 Task: Look for space in Warrensburg, United States from 24th August, 2023 to 10th September, 2023 for 8 adults in price range Rs.12000 to Rs.15000. Place can be entire place or shared room with 4 bedrooms having 8 beds and 4 bathrooms. Property type can be house, flat, guest house. Amenities needed are: wifi, TV, free parkinig on premises, gym, breakfast. Booking option can be shelf check-in. Required host language is English.
Action: Mouse moved to (423, 103)
Screenshot: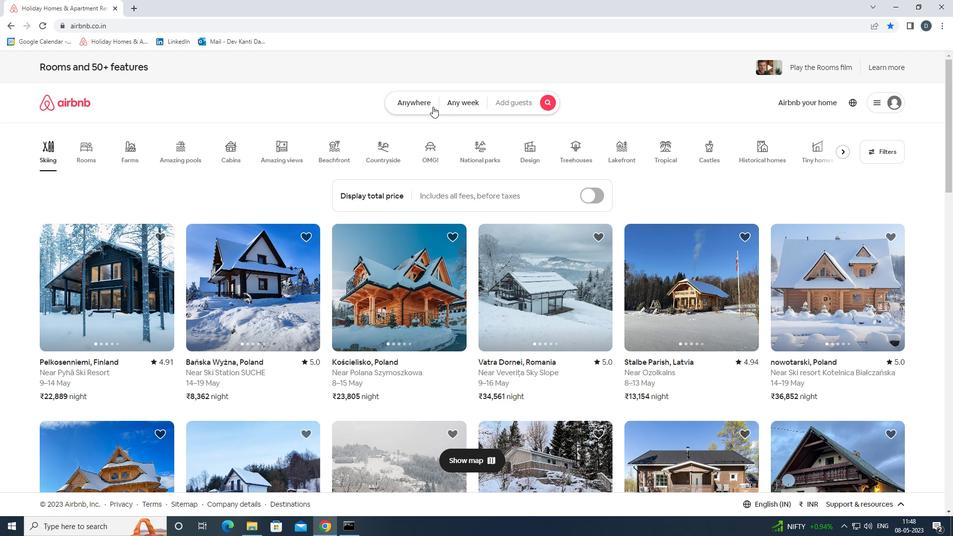 
Action: Mouse pressed left at (423, 103)
Screenshot: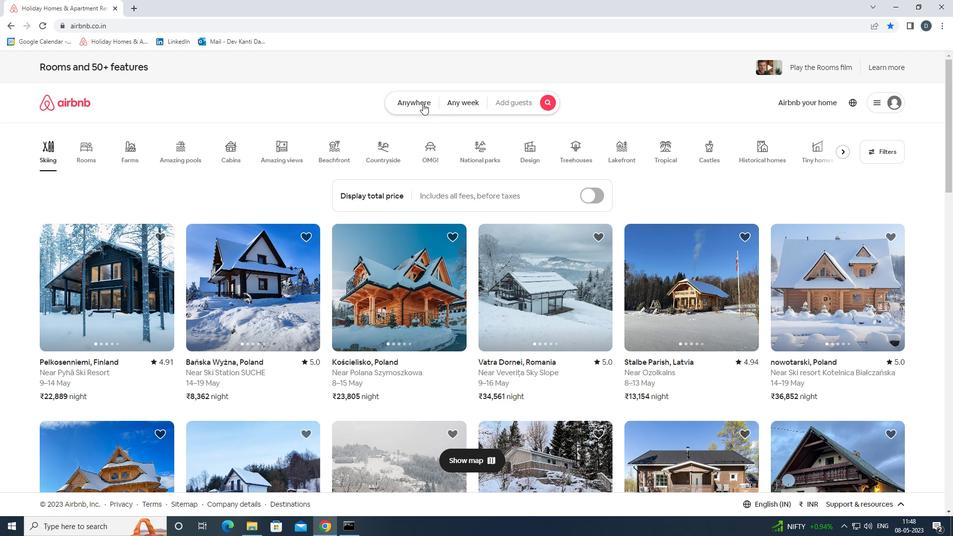
Action: Mouse moved to (348, 143)
Screenshot: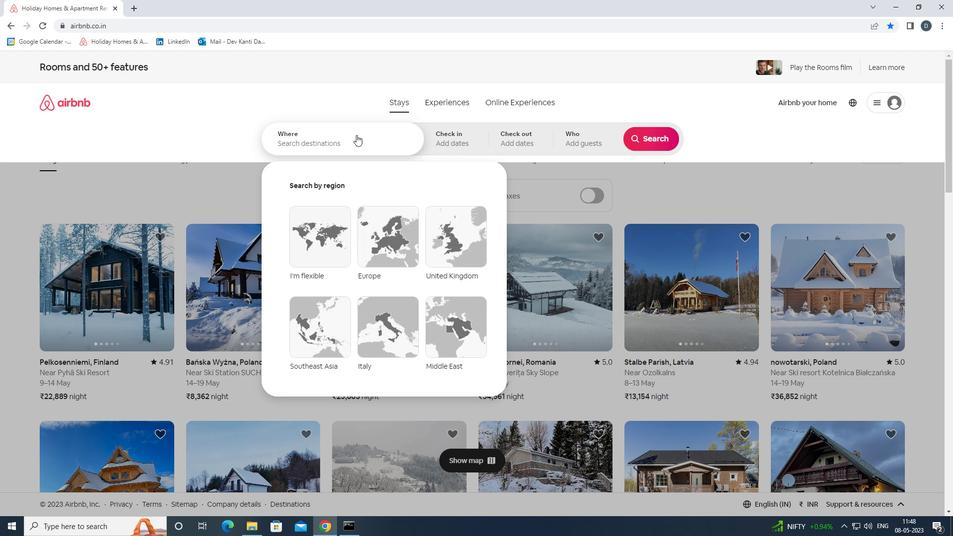 
Action: Mouse pressed left at (348, 143)
Screenshot: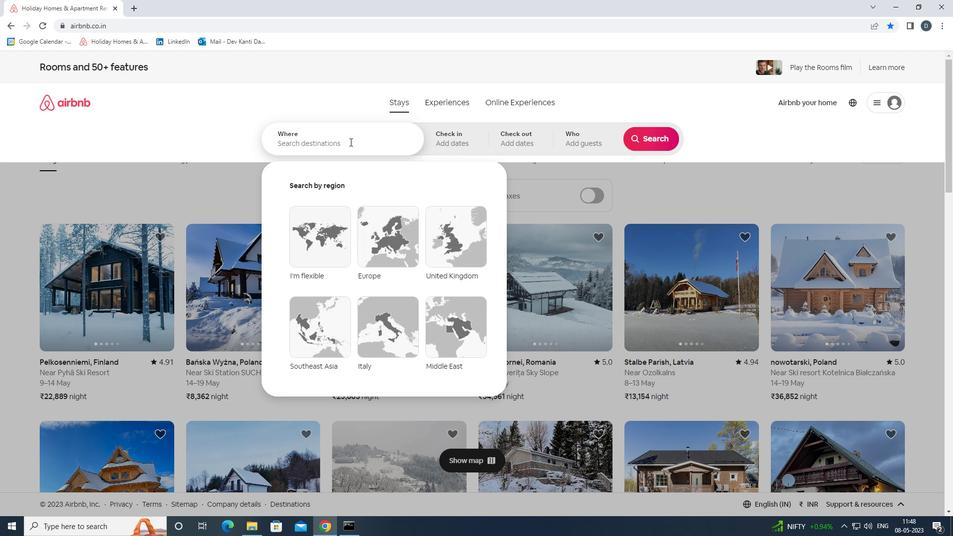 
Action: Mouse moved to (349, 143)
Screenshot: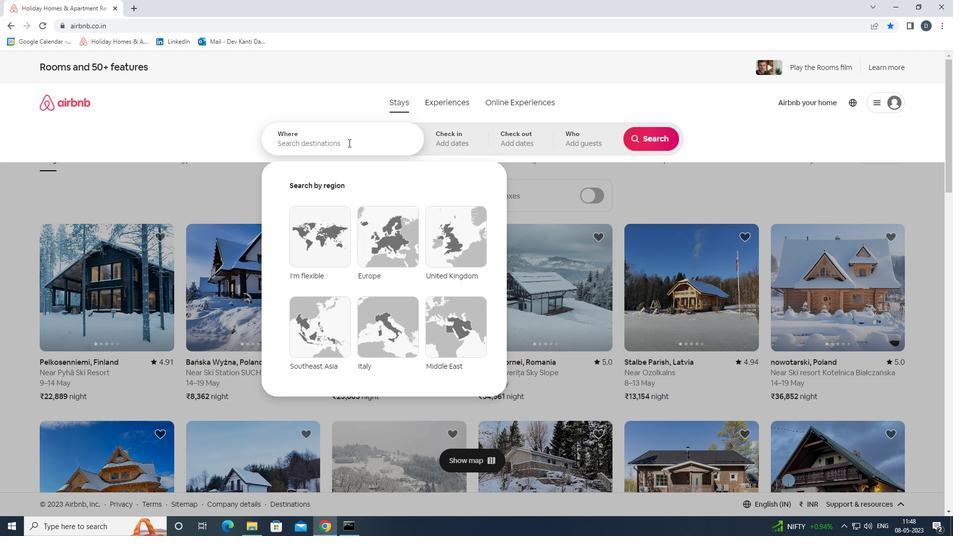 
Action: Key pressed <Key.shift>
Screenshot: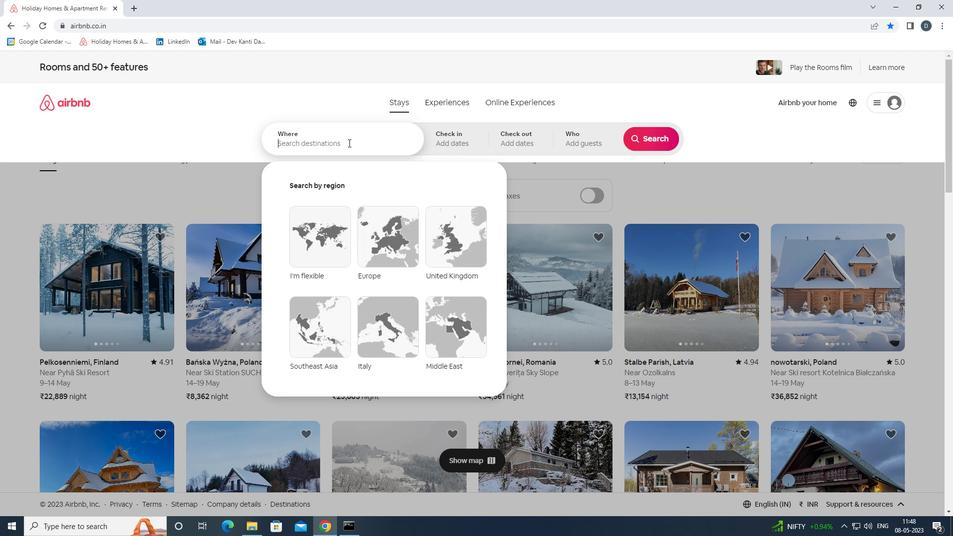 
Action: Mouse moved to (344, 144)
Screenshot: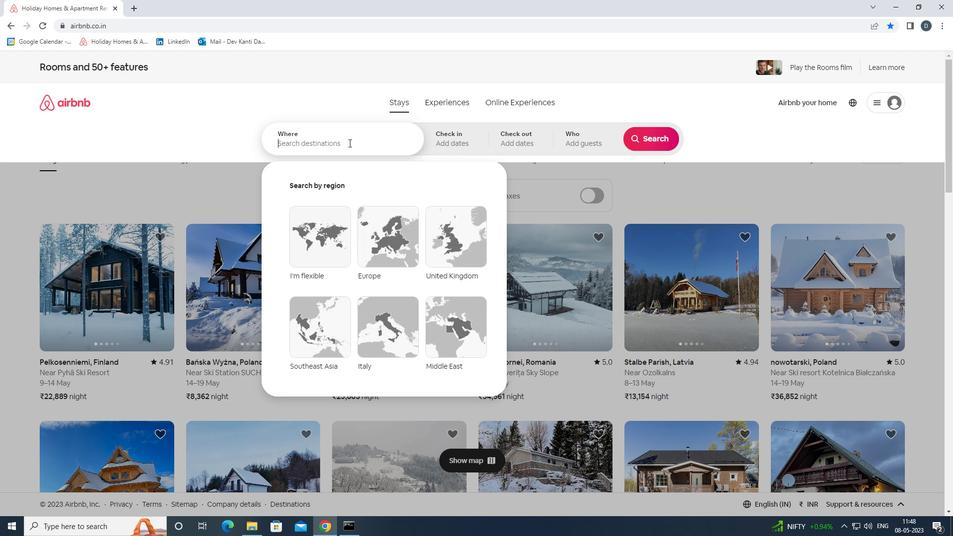 
Action: Key pressed <Key.shift><Key.shift><Key.shift><Key.shift><Key.shift><Key.shift><Key.shift><Key.shift>WARRENSBURG,<Key.shift><Key.shift><Key.shift><Key.shift>UNITED<Key.space><Key.shift>STATES<Key.enter>
Screenshot: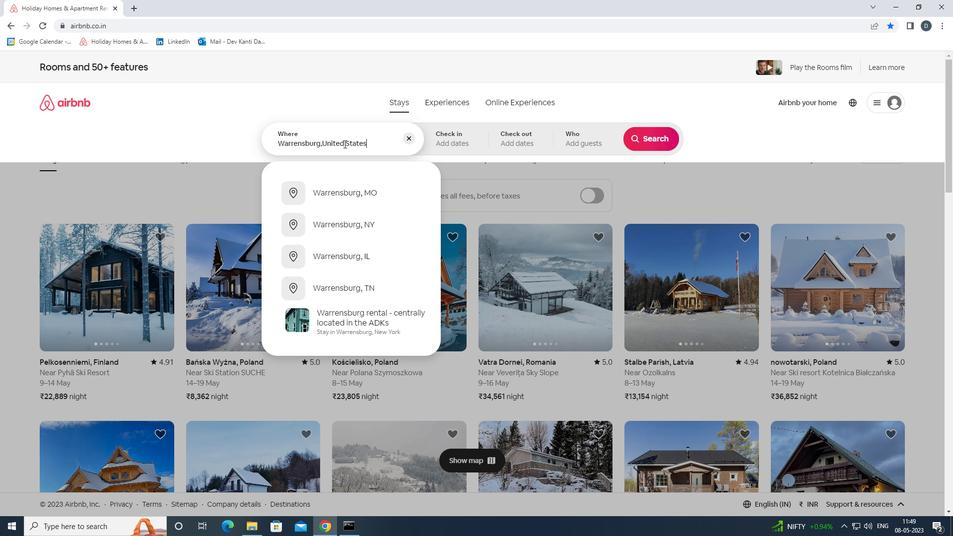 
Action: Mouse moved to (649, 218)
Screenshot: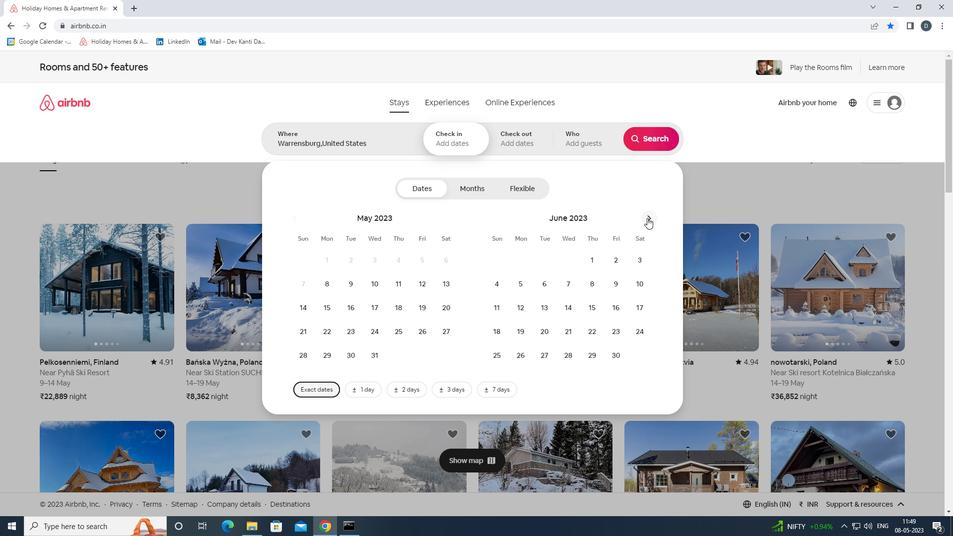 
Action: Mouse pressed left at (649, 218)
Screenshot: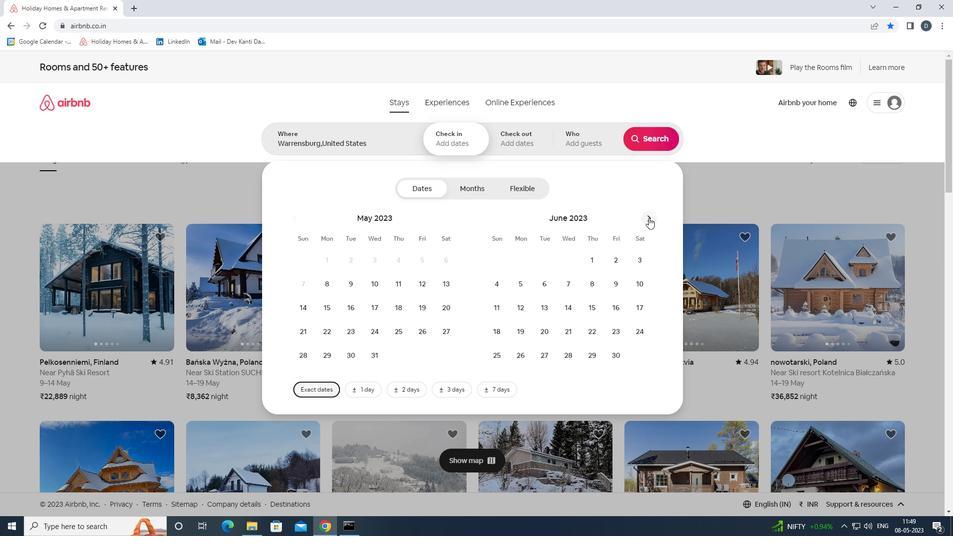 
Action: Mouse moved to (649, 218)
Screenshot: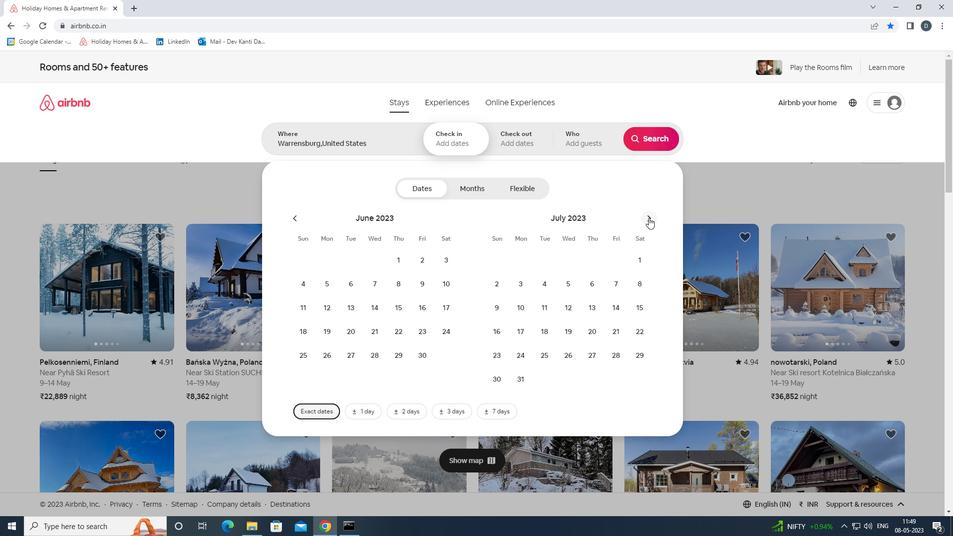 
Action: Mouse pressed left at (649, 218)
Screenshot: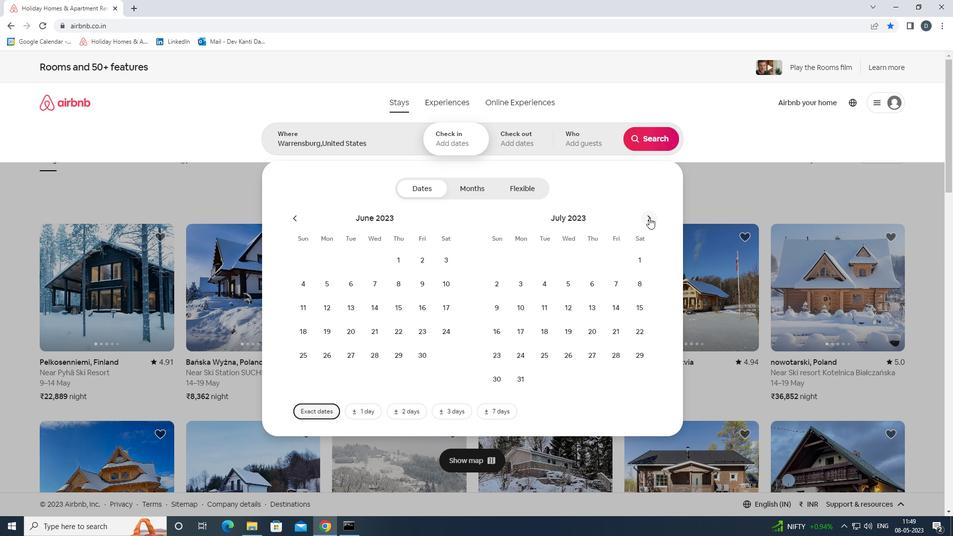 
Action: Mouse pressed left at (649, 218)
Screenshot: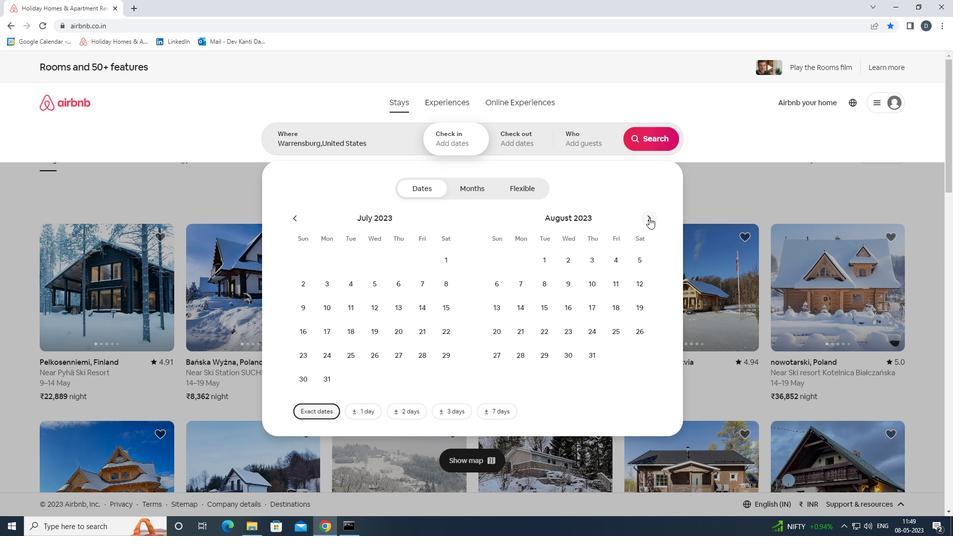 
Action: Mouse moved to (400, 325)
Screenshot: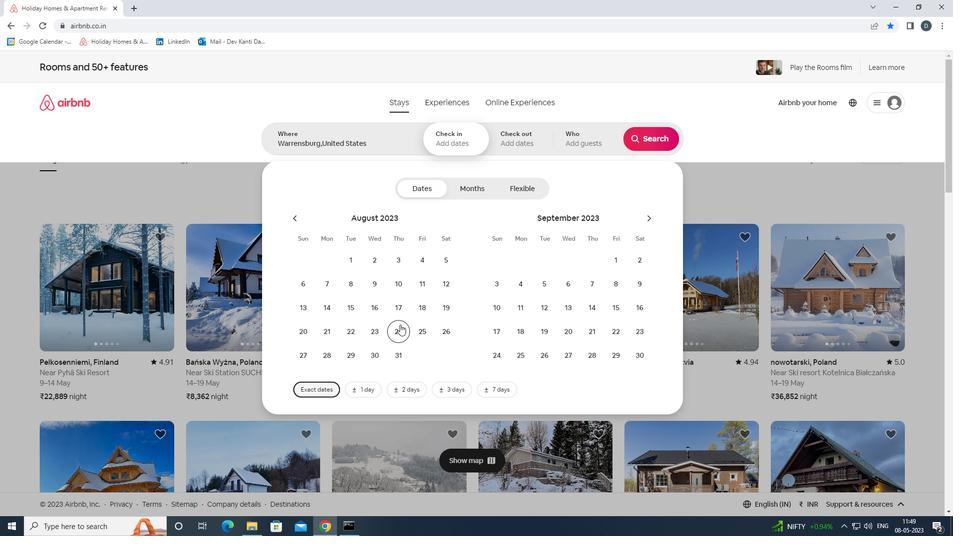
Action: Mouse pressed left at (400, 325)
Screenshot: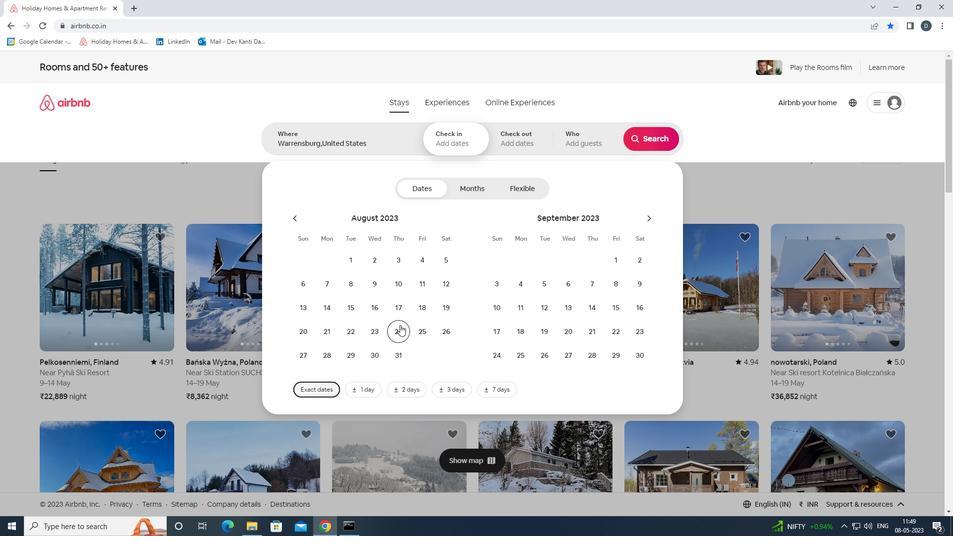 
Action: Mouse moved to (490, 306)
Screenshot: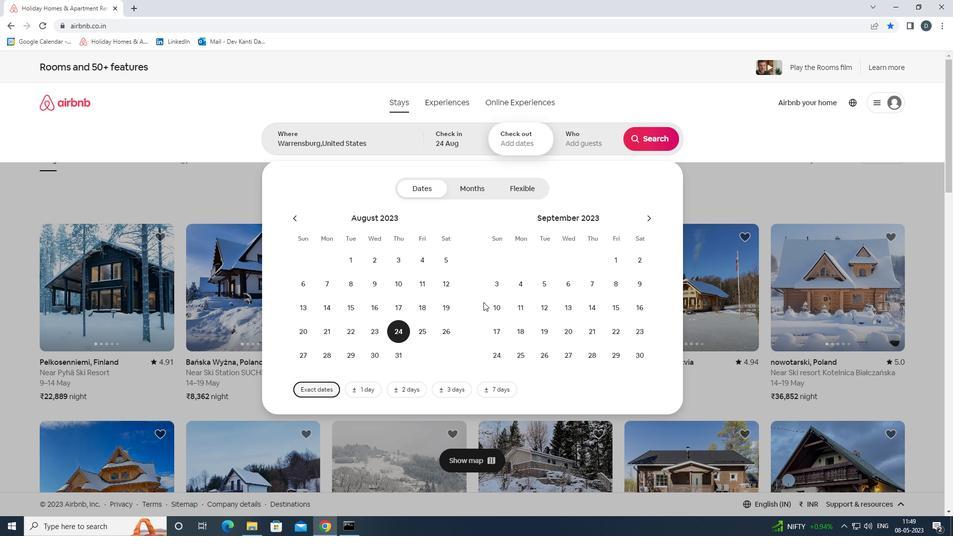 
Action: Mouse pressed left at (490, 306)
Screenshot: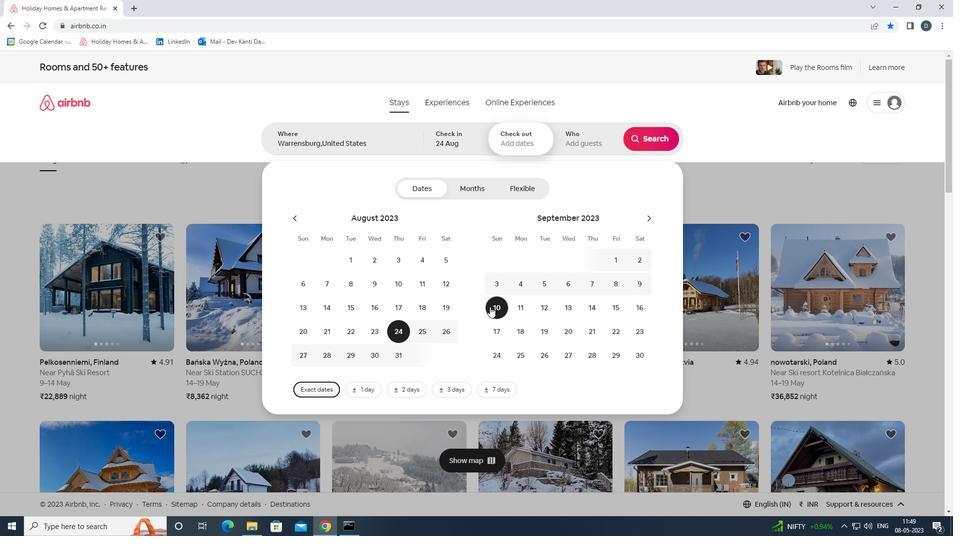 
Action: Mouse moved to (569, 145)
Screenshot: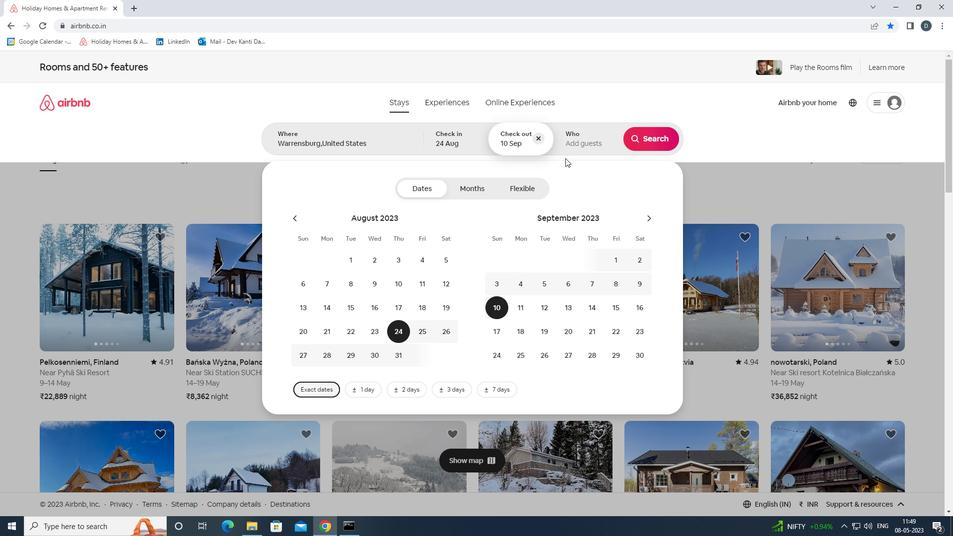 
Action: Mouse pressed left at (569, 145)
Screenshot: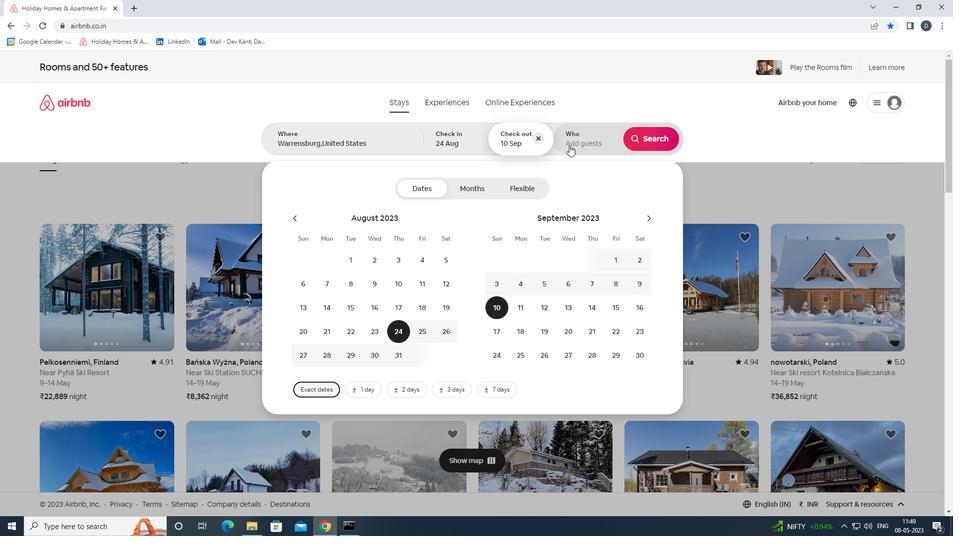 
Action: Mouse moved to (656, 191)
Screenshot: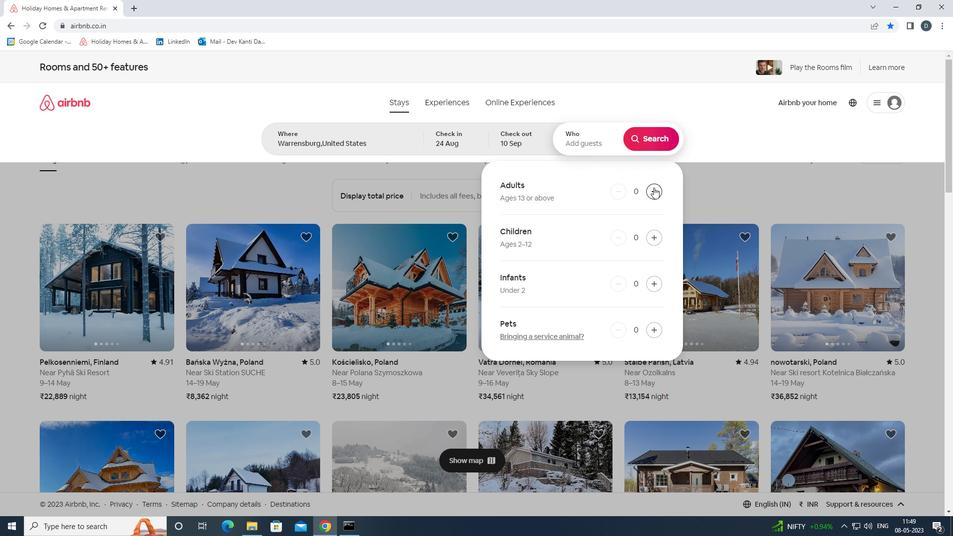 
Action: Mouse pressed left at (656, 191)
Screenshot: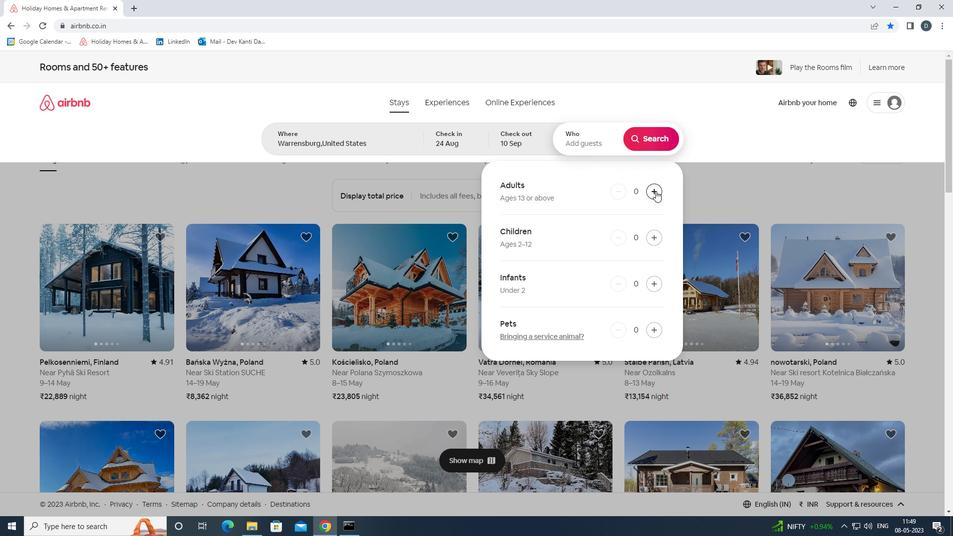 
Action: Mouse pressed left at (656, 191)
Screenshot: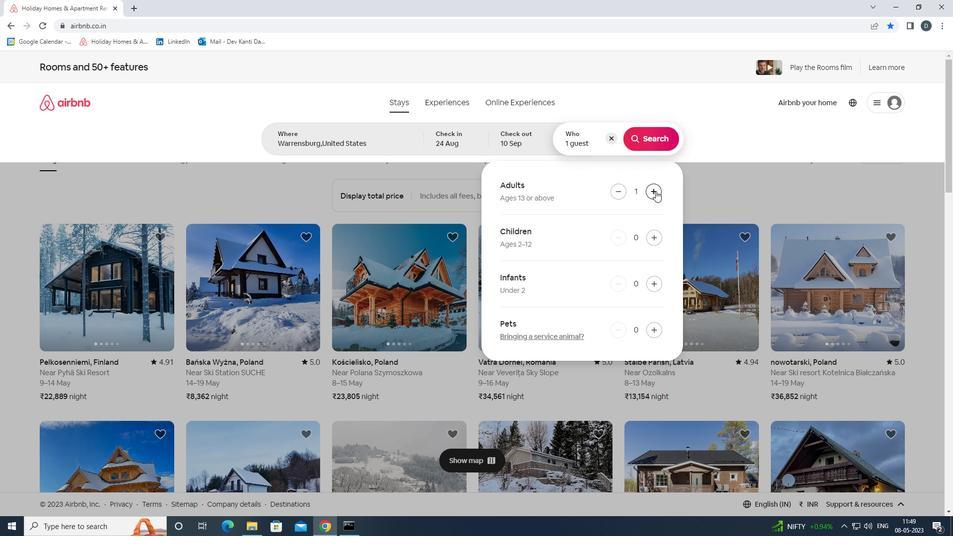 
Action: Mouse pressed left at (656, 191)
Screenshot: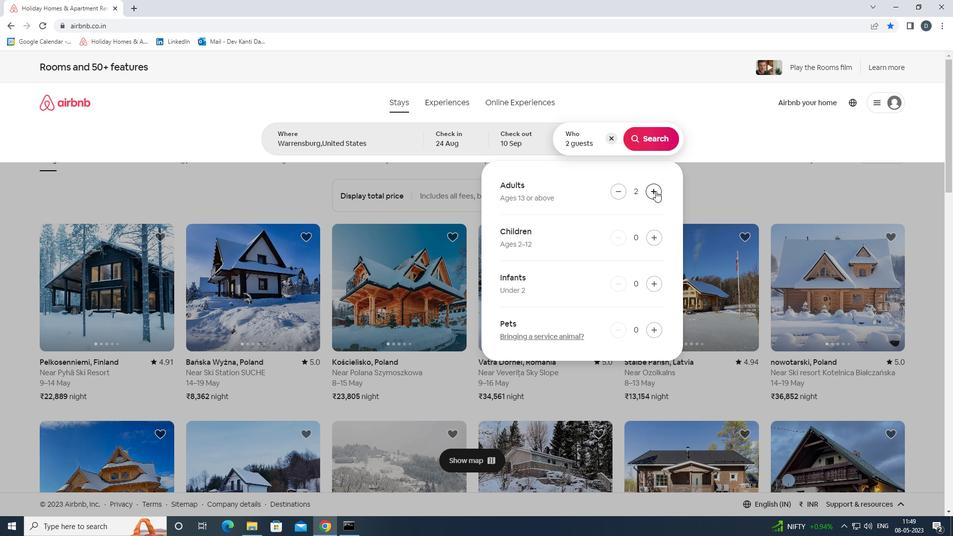 
Action: Mouse pressed left at (656, 191)
Screenshot: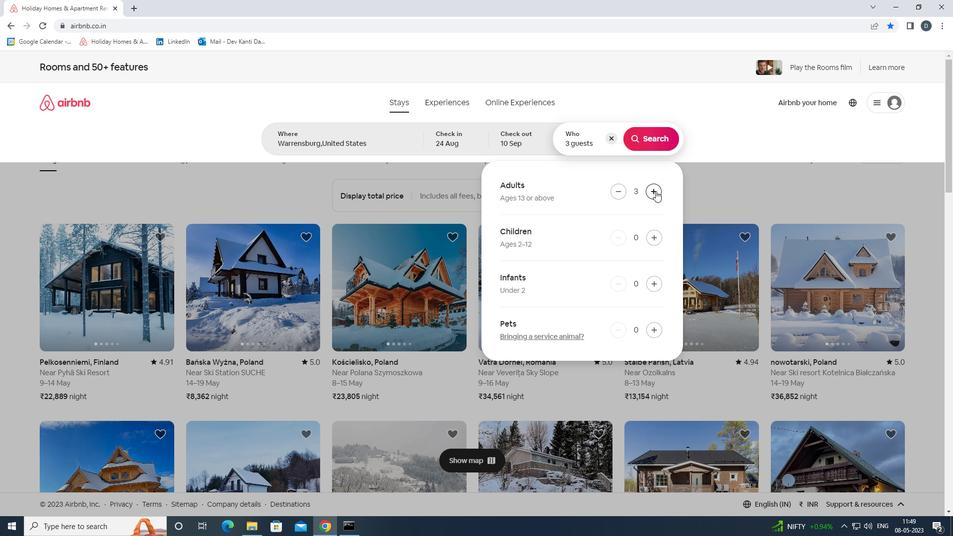 
Action: Mouse pressed left at (656, 191)
Screenshot: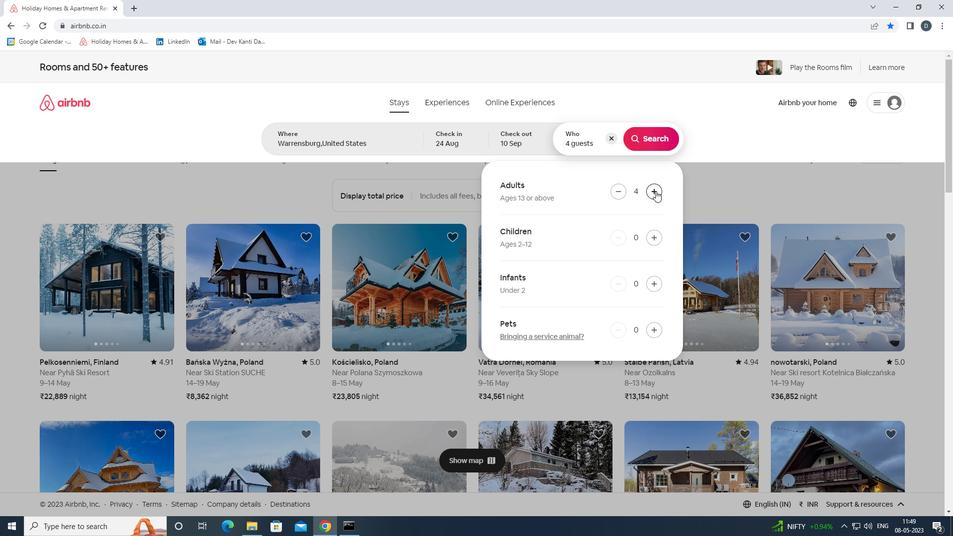 
Action: Mouse pressed left at (656, 191)
Screenshot: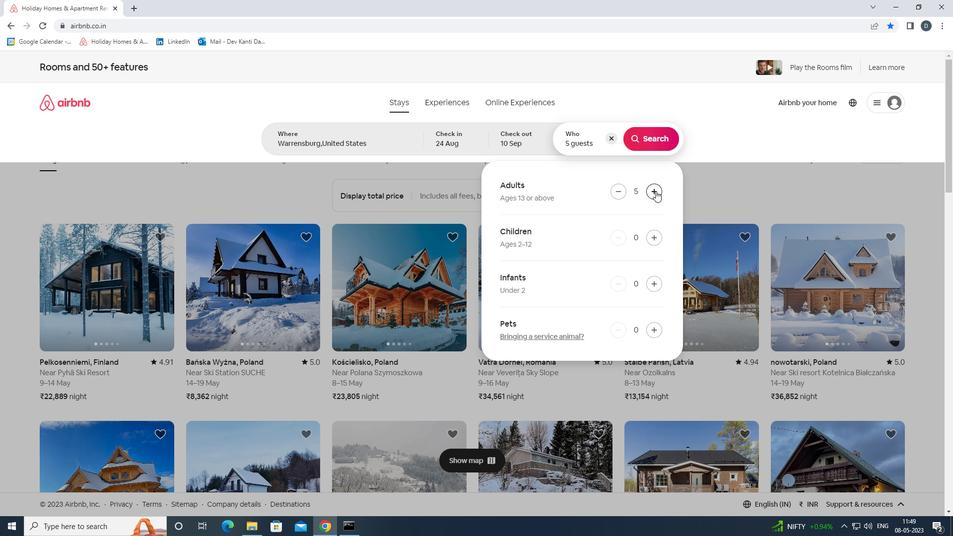 
Action: Mouse pressed left at (656, 191)
Screenshot: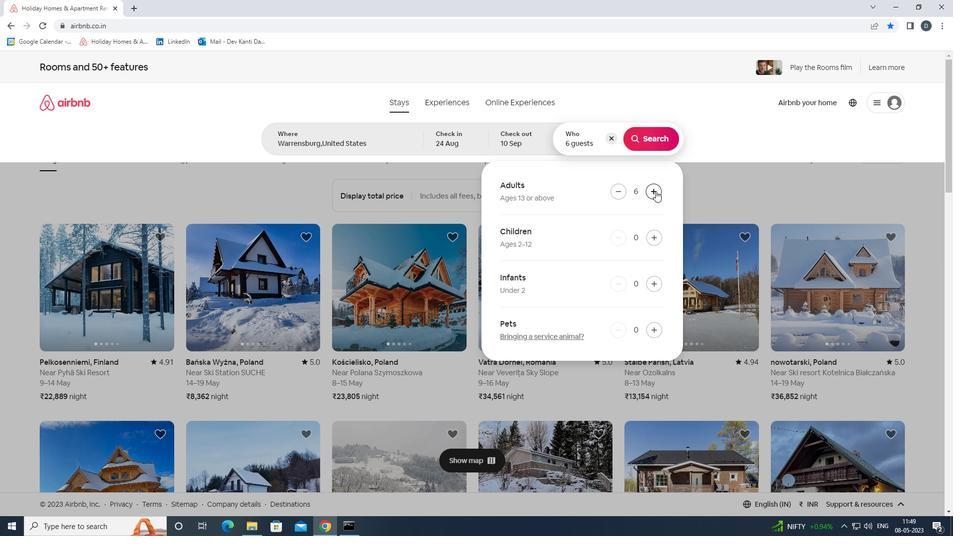 
Action: Mouse pressed left at (656, 191)
Screenshot: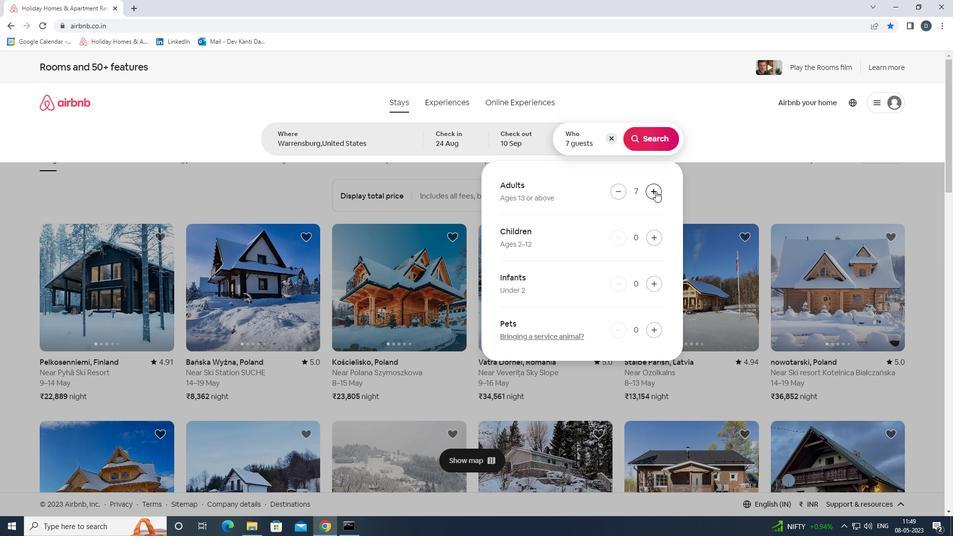 
Action: Mouse moved to (651, 144)
Screenshot: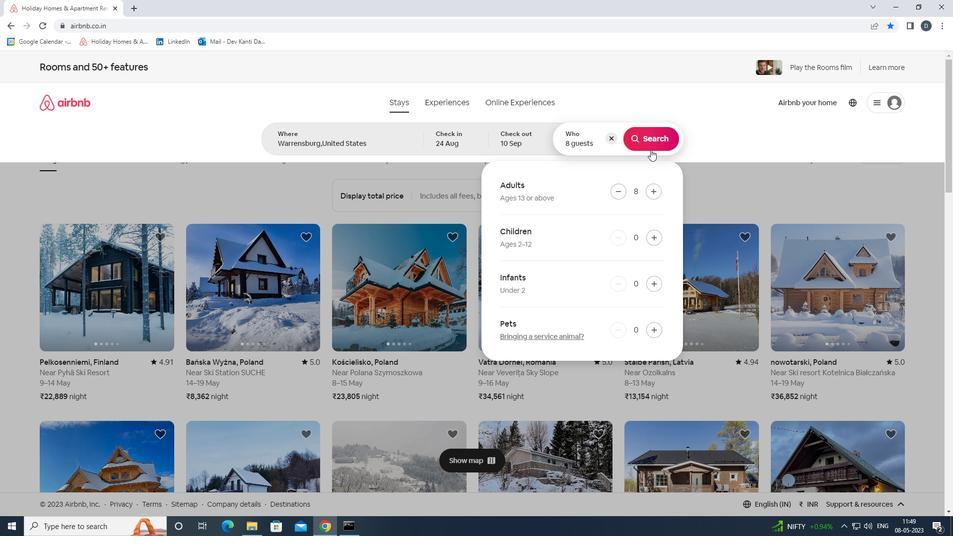 
Action: Mouse pressed left at (651, 144)
Screenshot: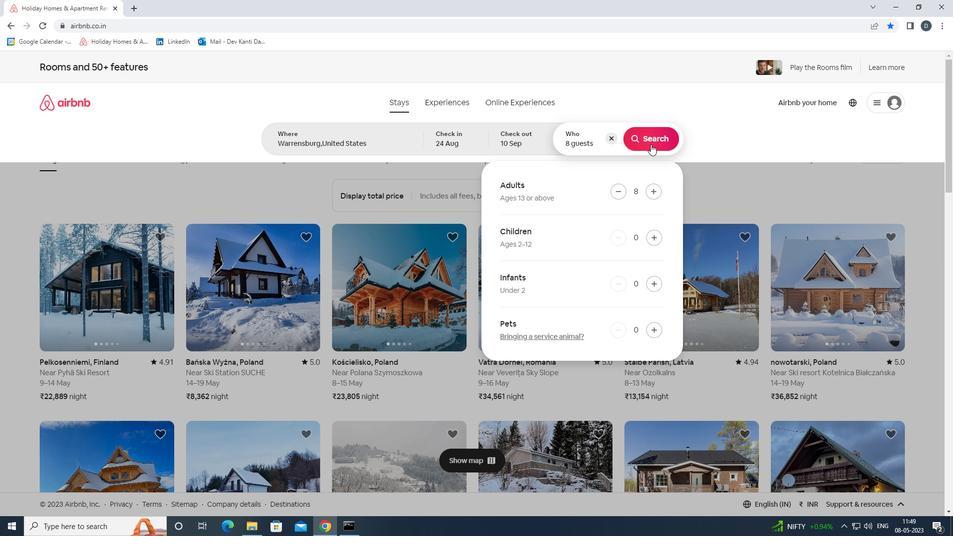 
Action: Mouse moved to (896, 112)
Screenshot: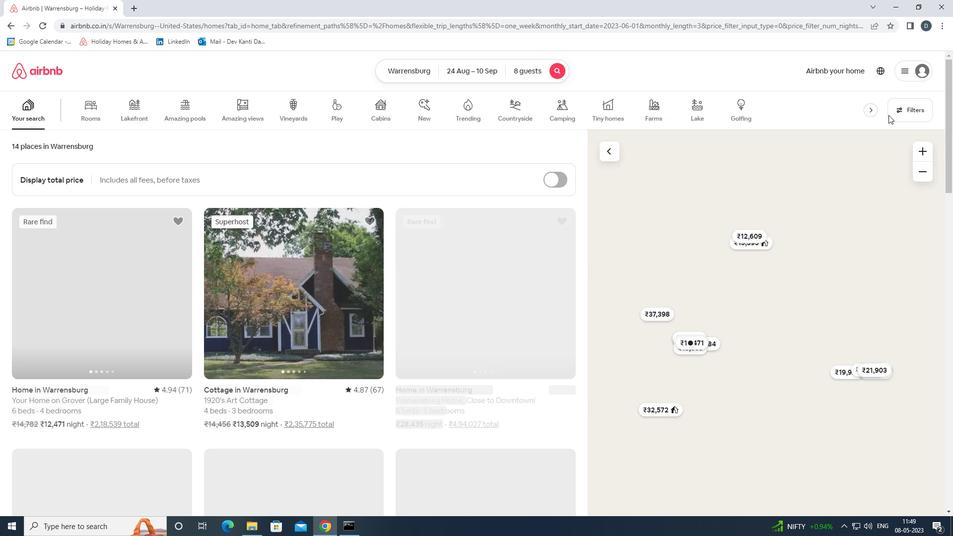 
Action: Mouse pressed left at (896, 112)
Screenshot: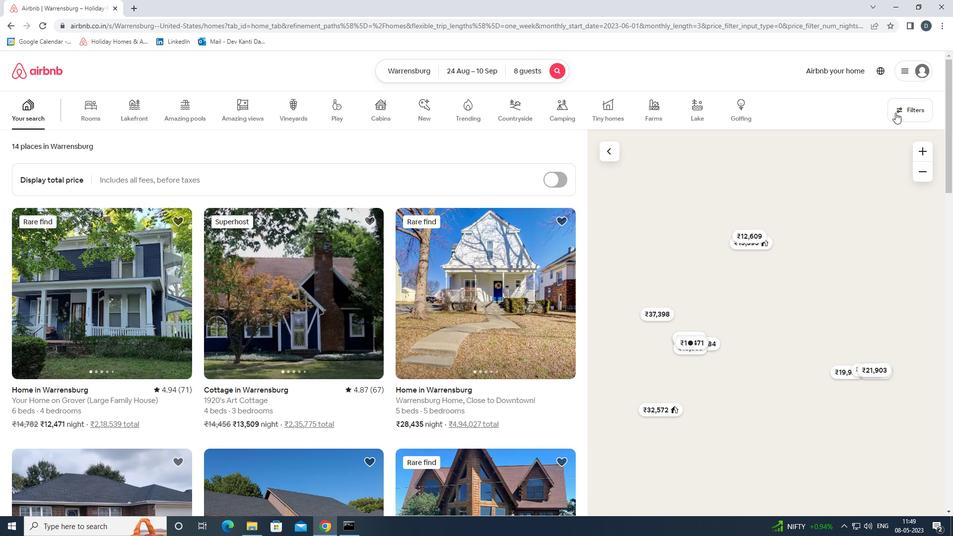 
Action: Mouse moved to (409, 355)
Screenshot: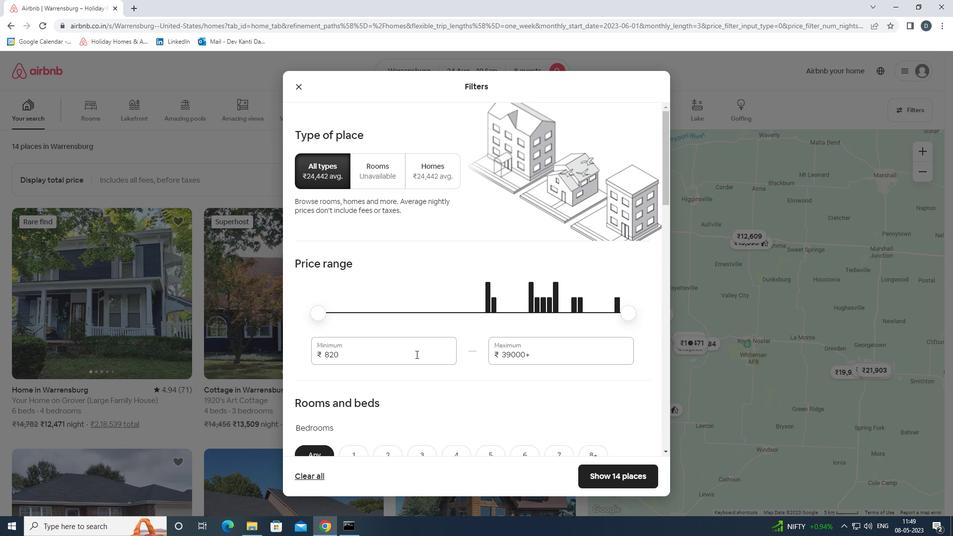 
Action: Mouse pressed left at (409, 355)
Screenshot: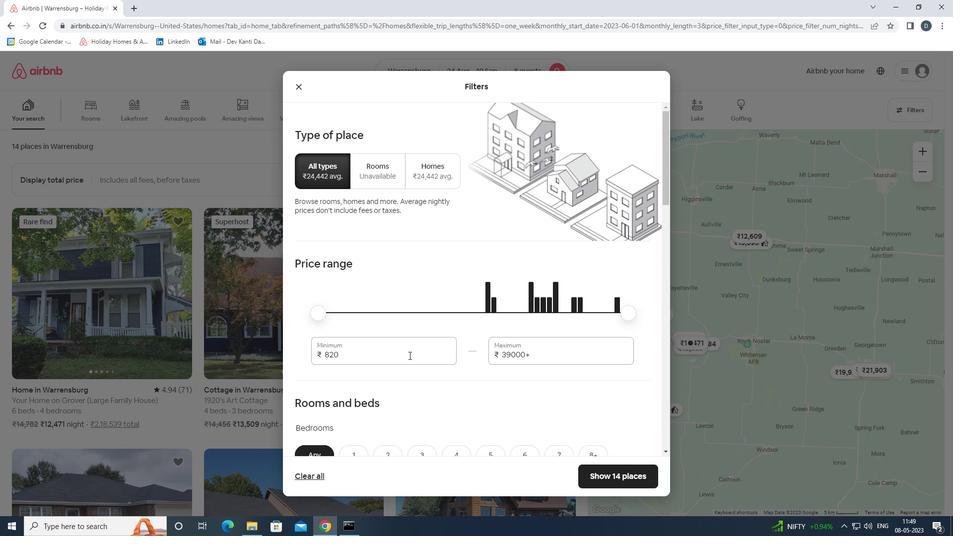 
Action: Mouse pressed left at (409, 355)
Screenshot: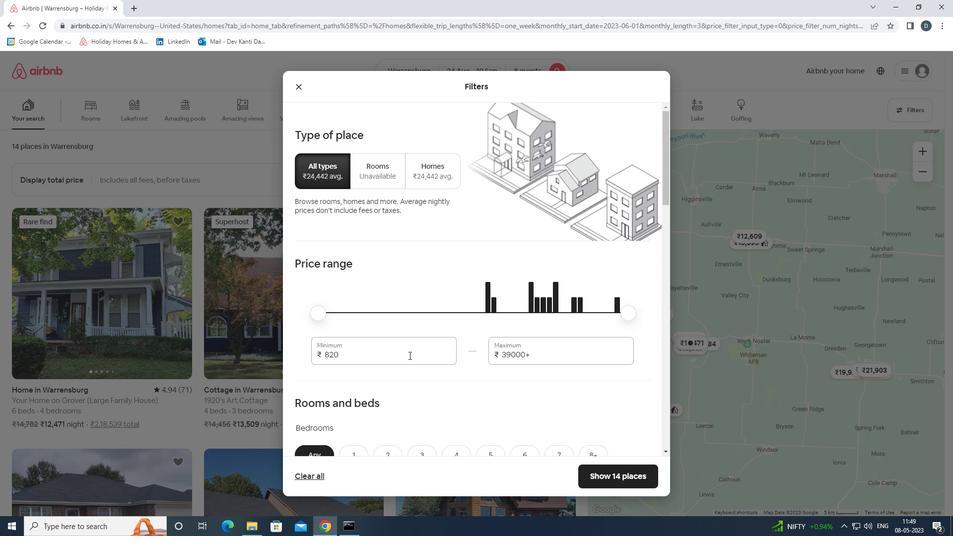 
Action: Mouse moved to (415, 350)
Screenshot: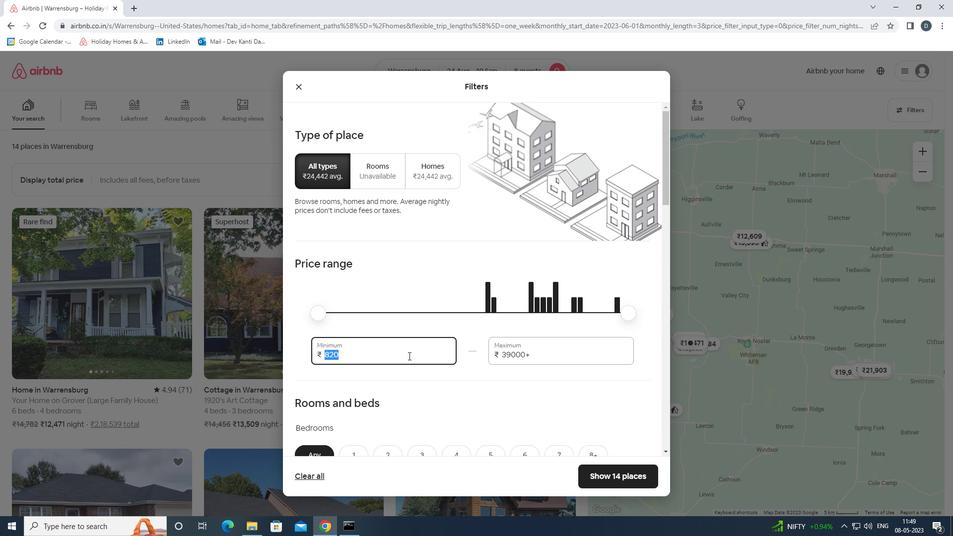 
Action: Key pressed 12000<Key.tab>15000
Screenshot: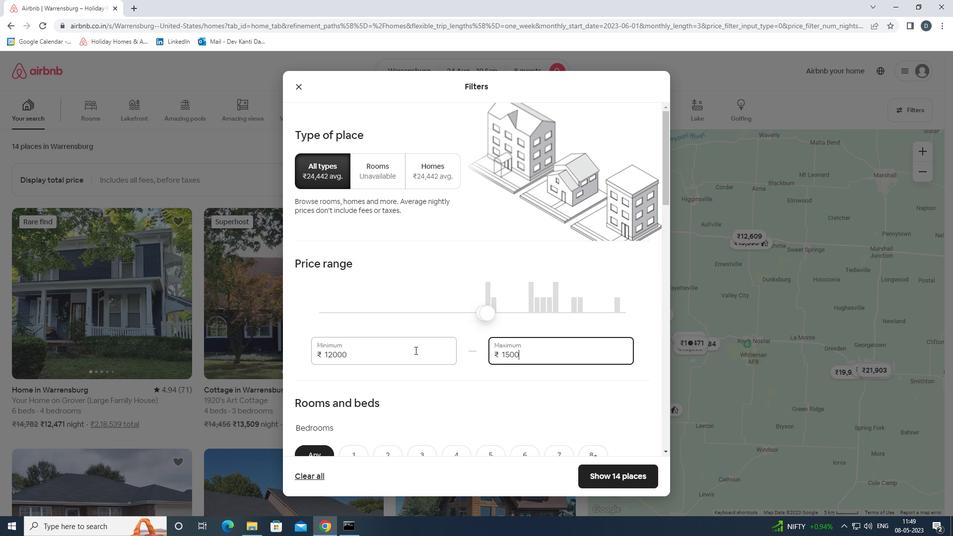 
Action: Mouse scrolled (415, 350) with delta (0, 0)
Screenshot: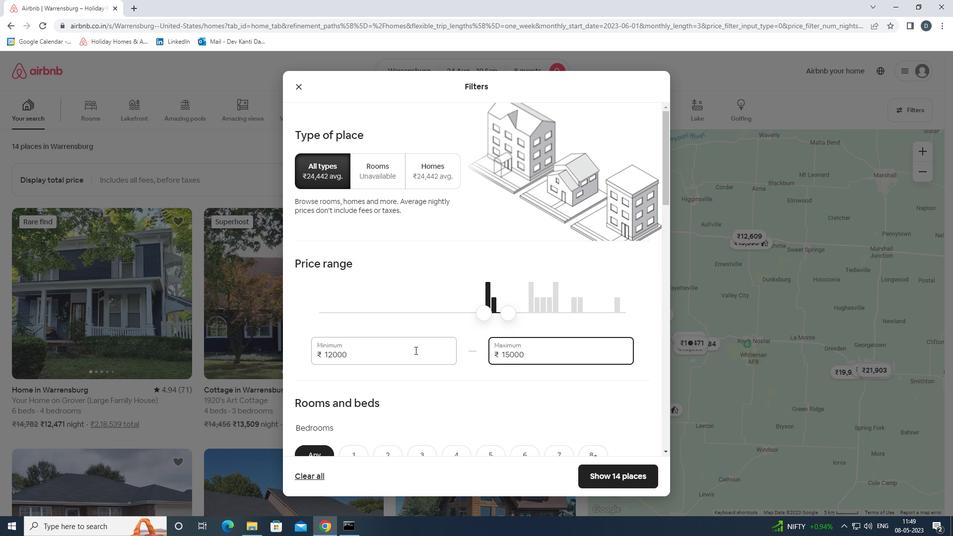 
Action: Mouse moved to (418, 352)
Screenshot: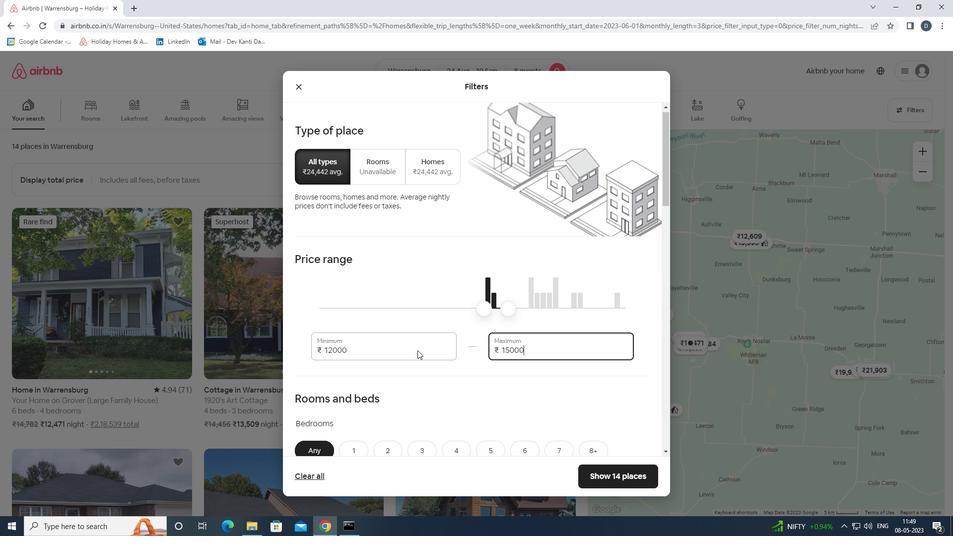 
Action: Mouse scrolled (418, 351) with delta (0, 0)
Screenshot: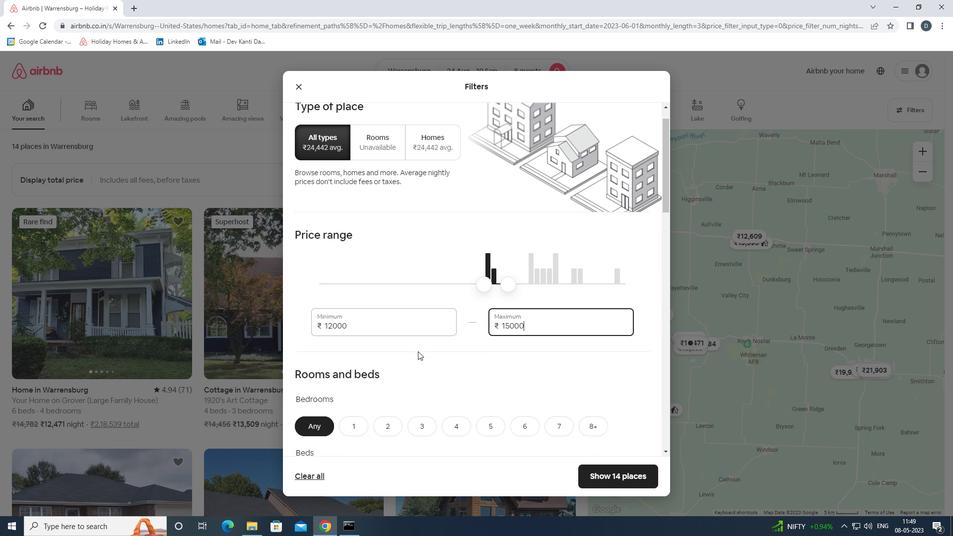 
Action: Mouse moved to (421, 350)
Screenshot: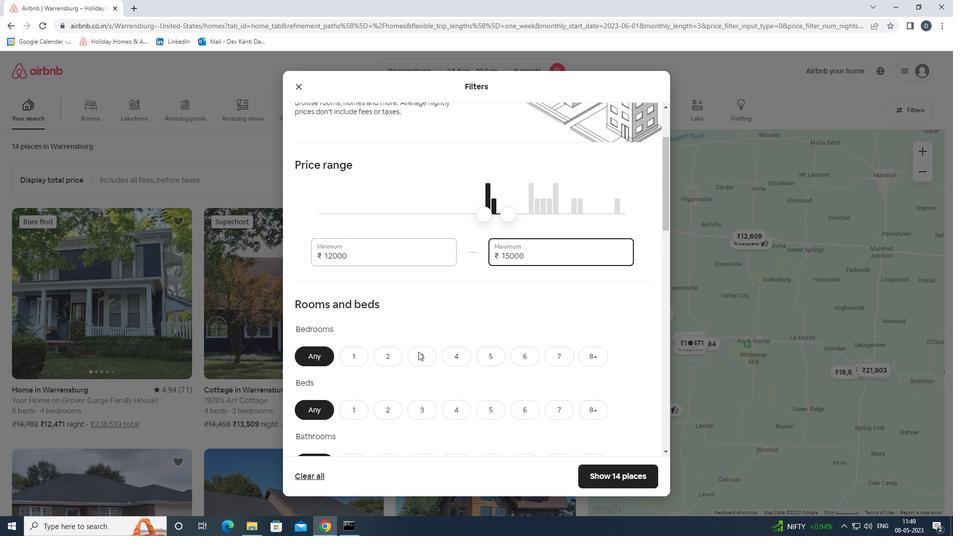 
Action: Mouse scrolled (421, 350) with delta (0, 0)
Screenshot: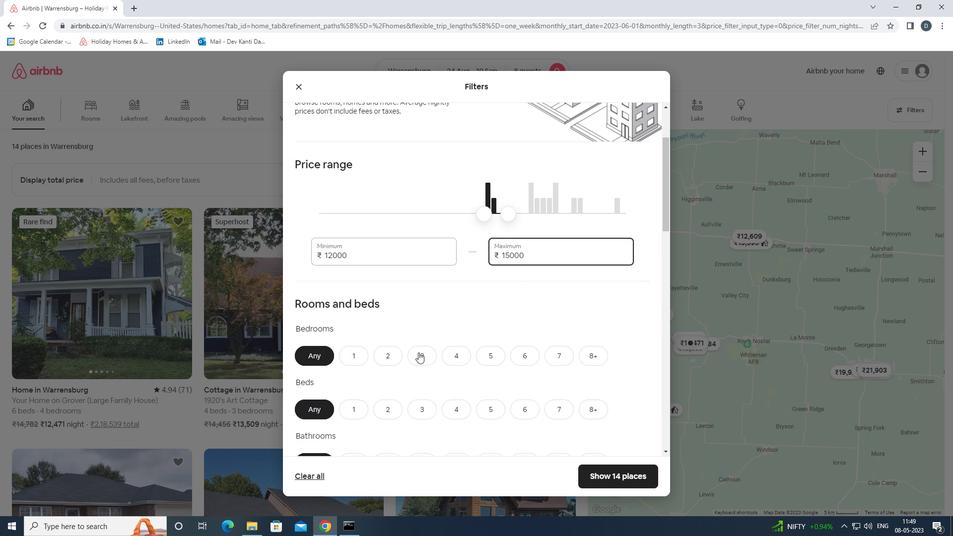
Action: Mouse moved to (455, 310)
Screenshot: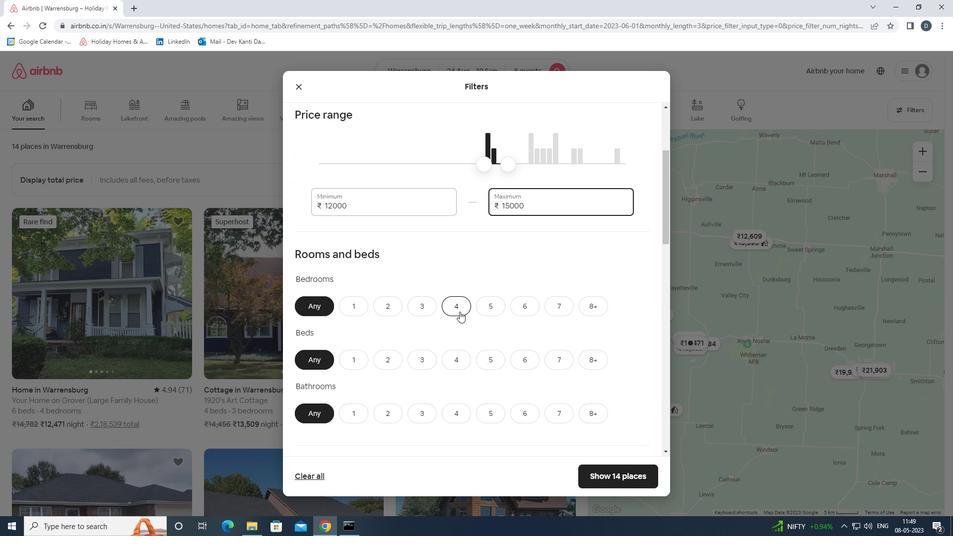 
Action: Mouse pressed left at (455, 310)
Screenshot: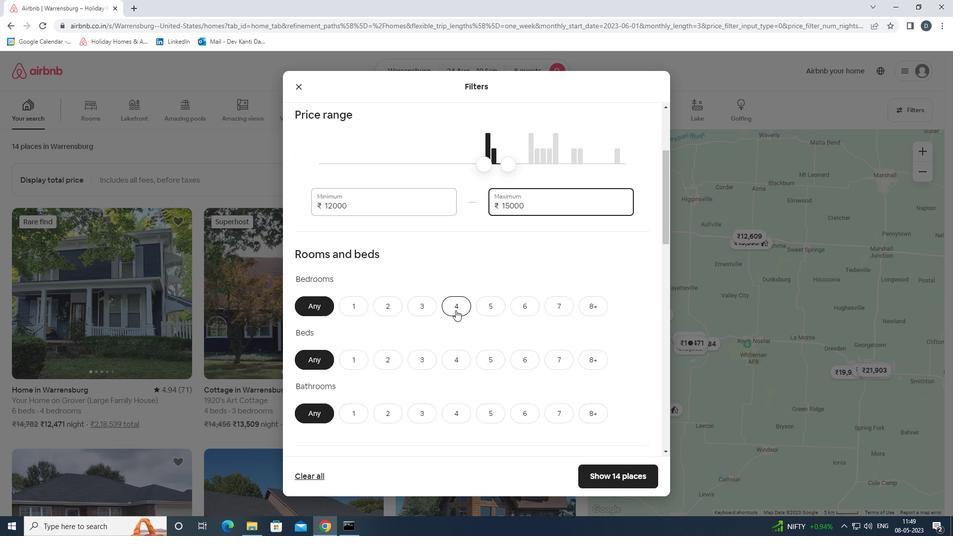 
Action: Mouse moved to (588, 358)
Screenshot: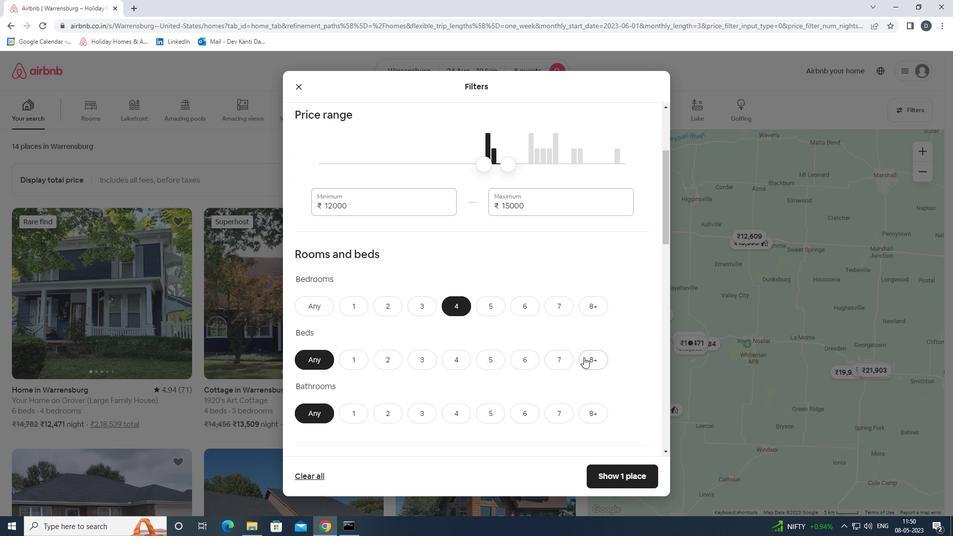 
Action: Mouse pressed left at (588, 358)
Screenshot: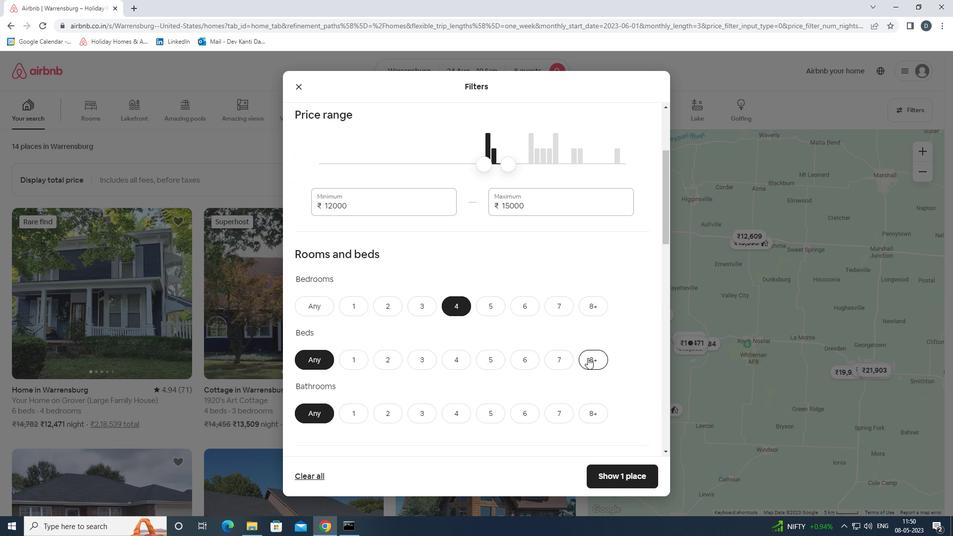 
Action: Mouse moved to (456, 411)
Screenshot: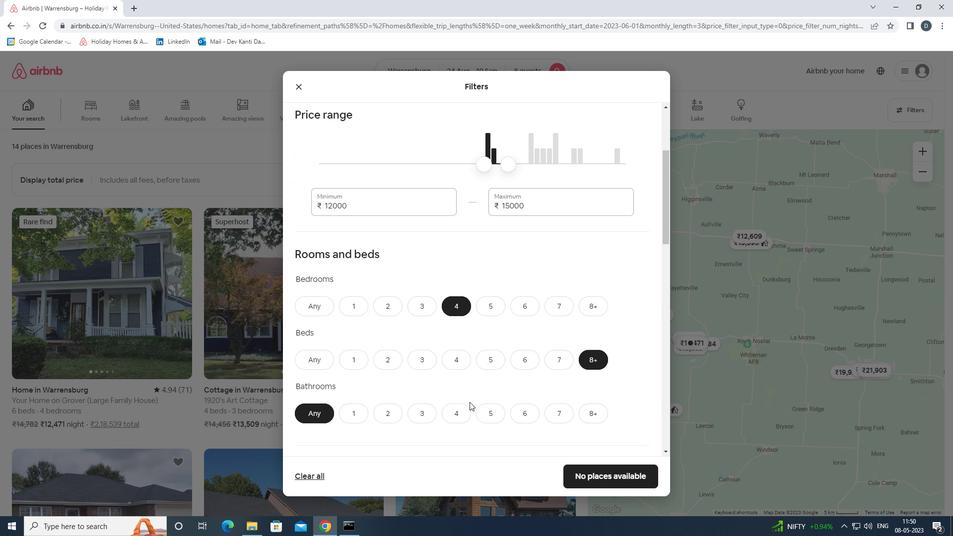 
Action: Mouse pressed left at (456, 411)
Screenshot: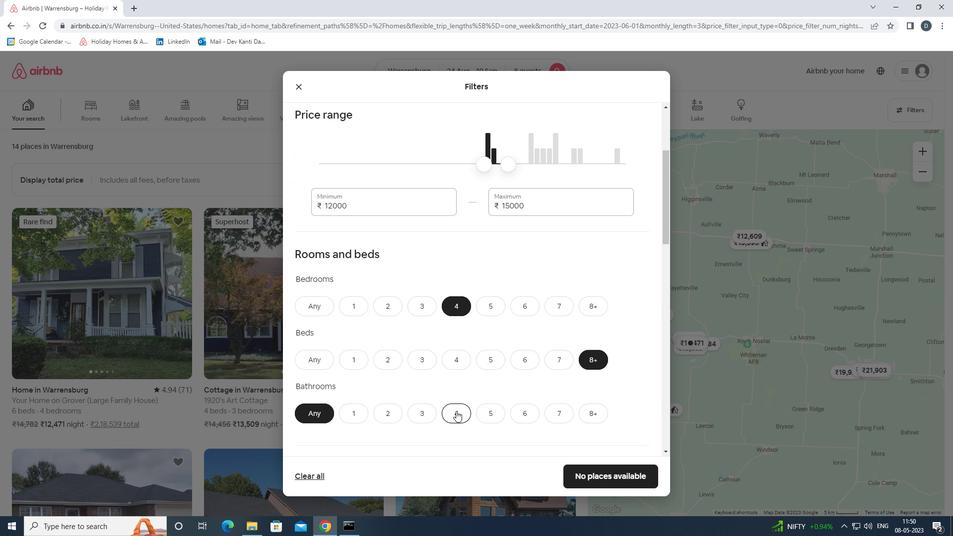 
Action: Mouse moved to (469, 387)
Screenshot: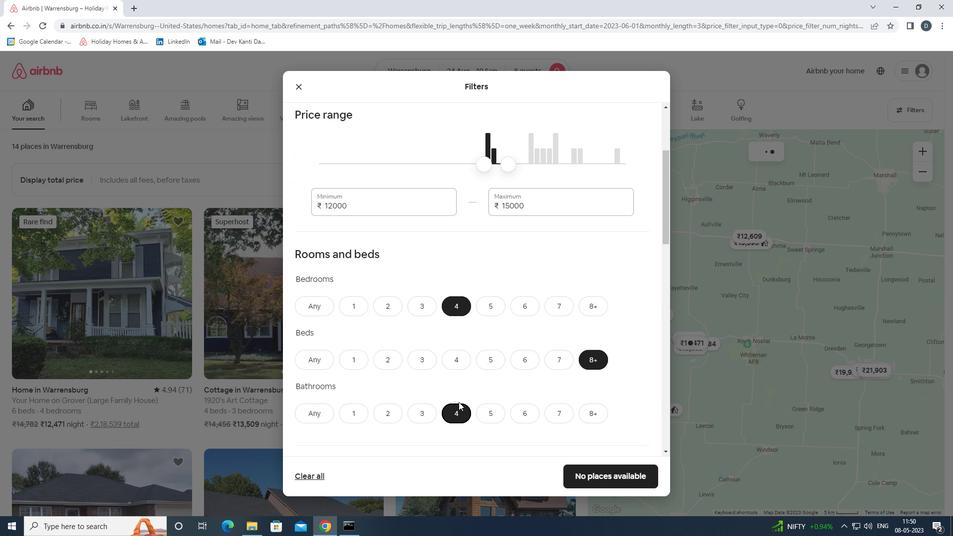 
Action: Mouse scrolled (469, 387) with delta (0, 0)
Screenshot: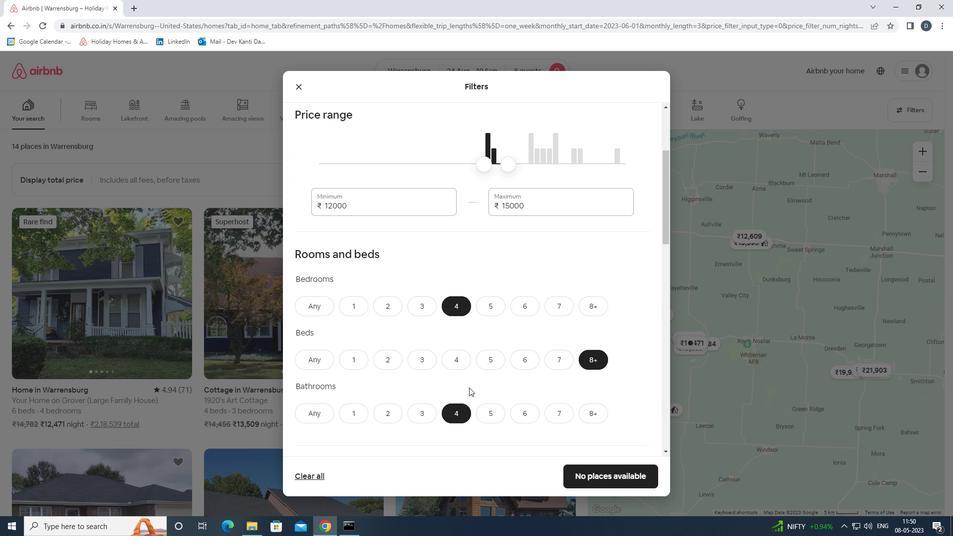 
Action: Mouse scrolled (469, 387) with delta (0, 0)
Screenshot: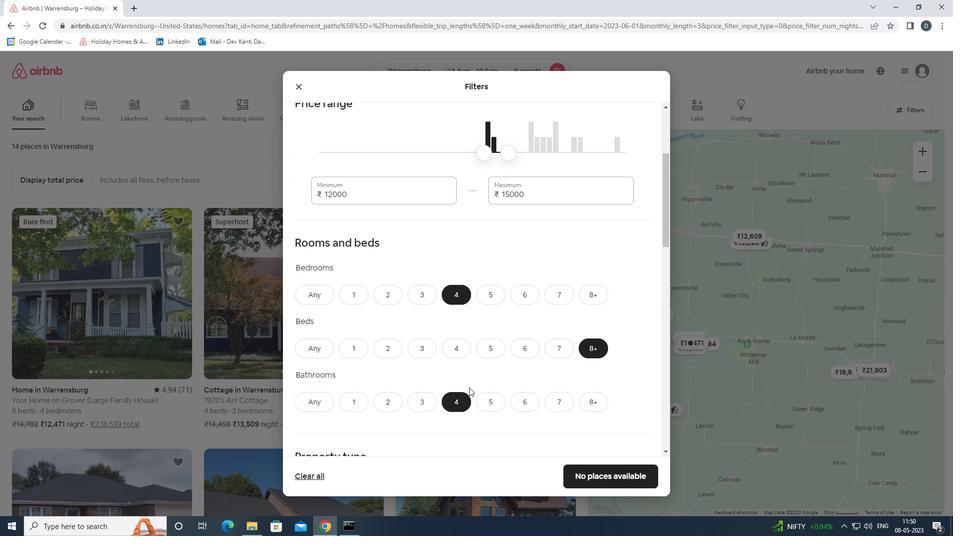 
Action: Mouse scrolled (469, 387) with delta (0, 0)
Screenshot: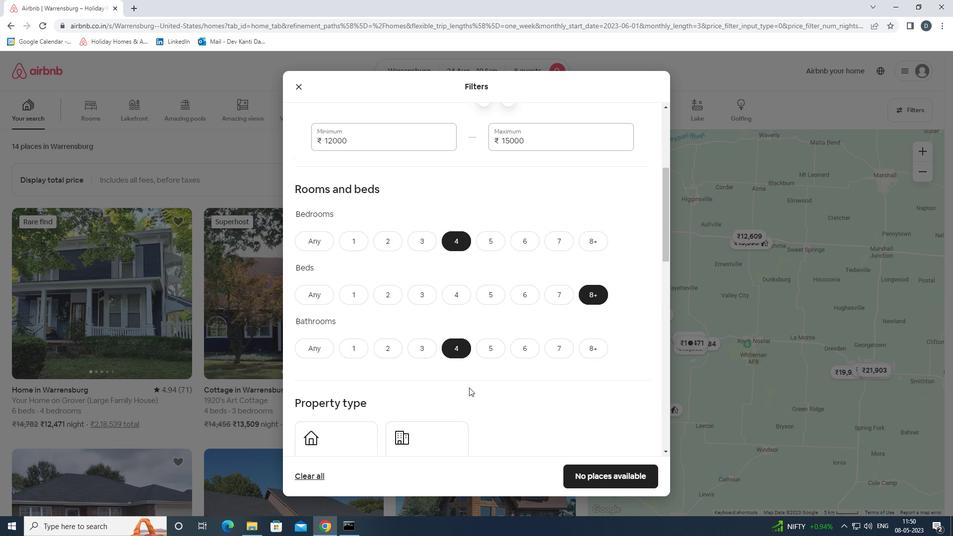 
Action: Mouse moved to (369, 383)
Screenshot: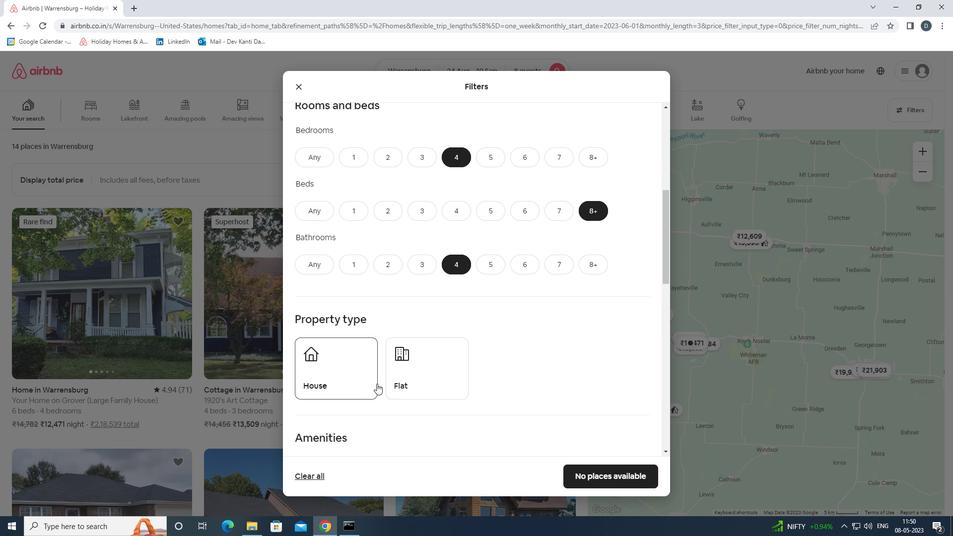 
Action: Mouse pressed left at (369, 383)
Screenshot: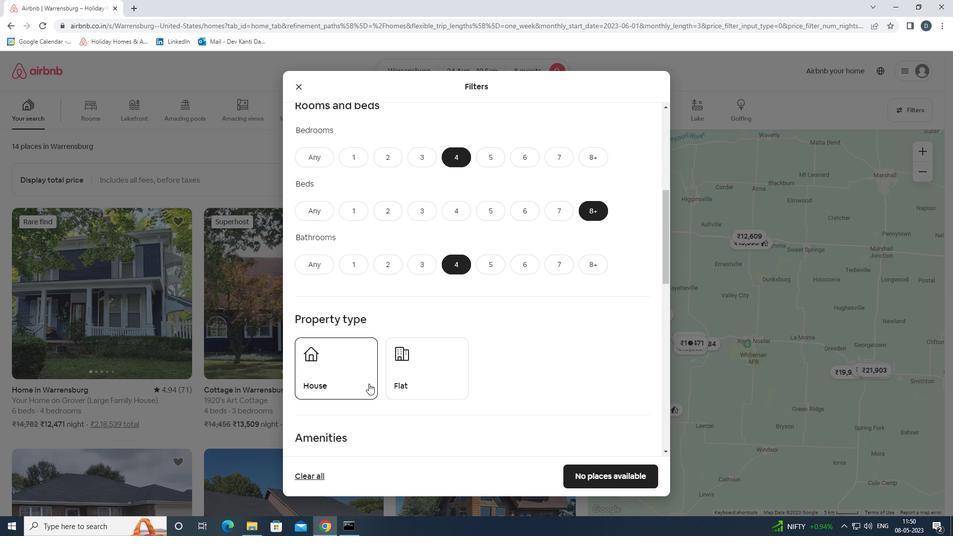 
Action: Mouse moved to (441, 377)
Screenshot: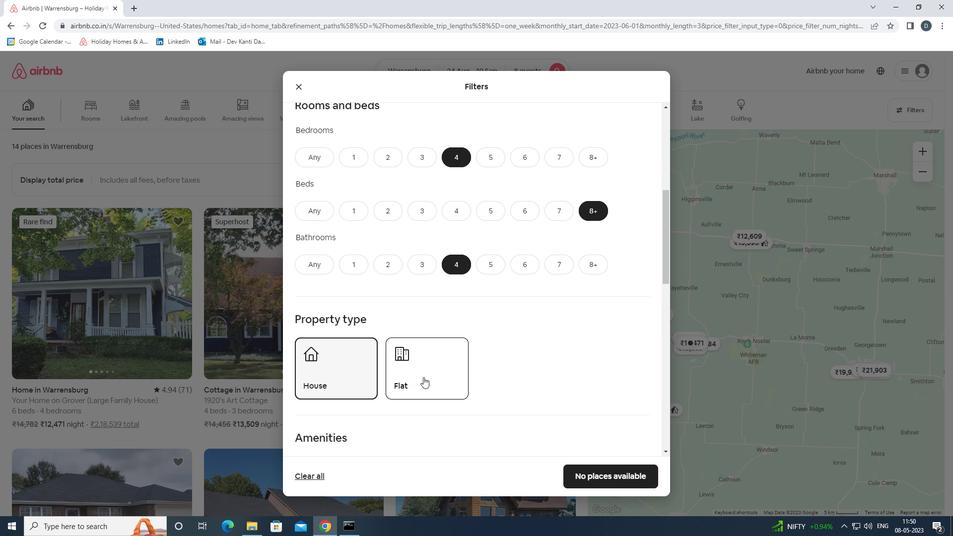 
Action: Mouse pressed left at (441, 377)
Screenshot: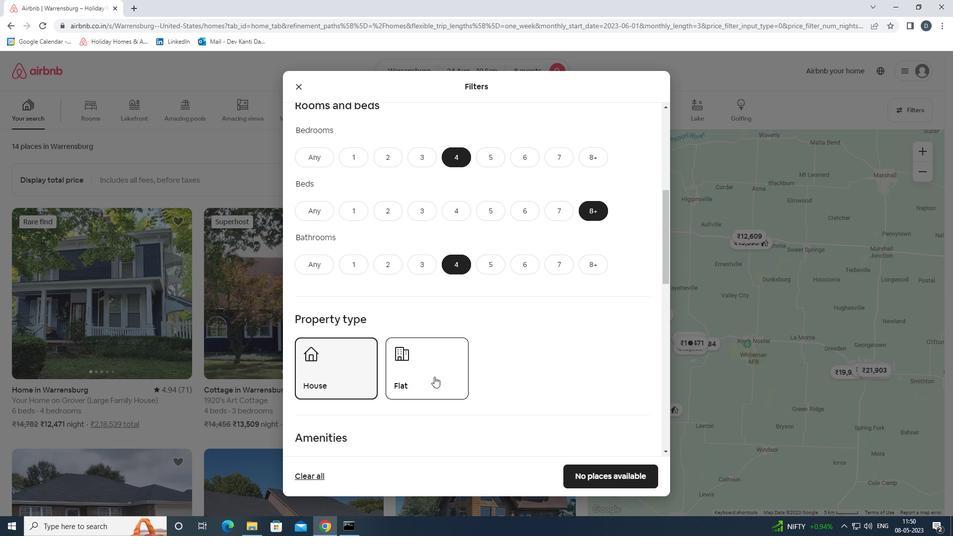 
Action: Mouse moved to (498, 374)
Screenshot: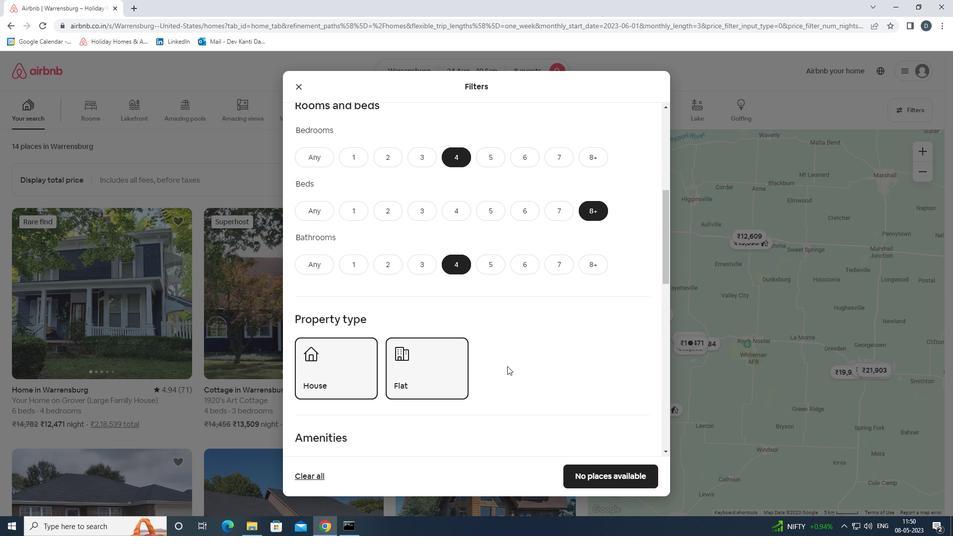 
Action: Mouse scrolled (498, 374) with delta (0, 0)
Screenshot: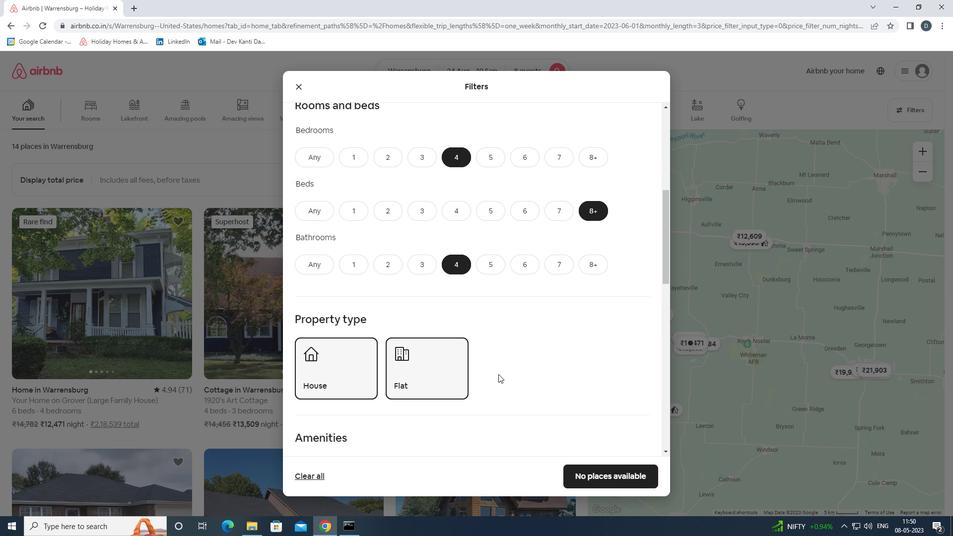 
Action: Mouse moved to (499, 368)
Screenshot: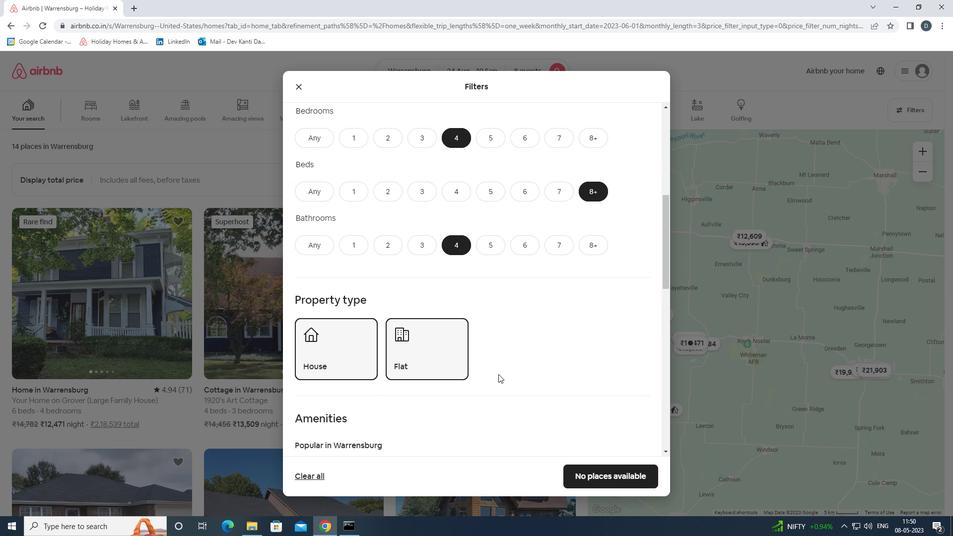 
Action: Mouse scrolled (499, 367) with delta (0, 0)
Screenshot: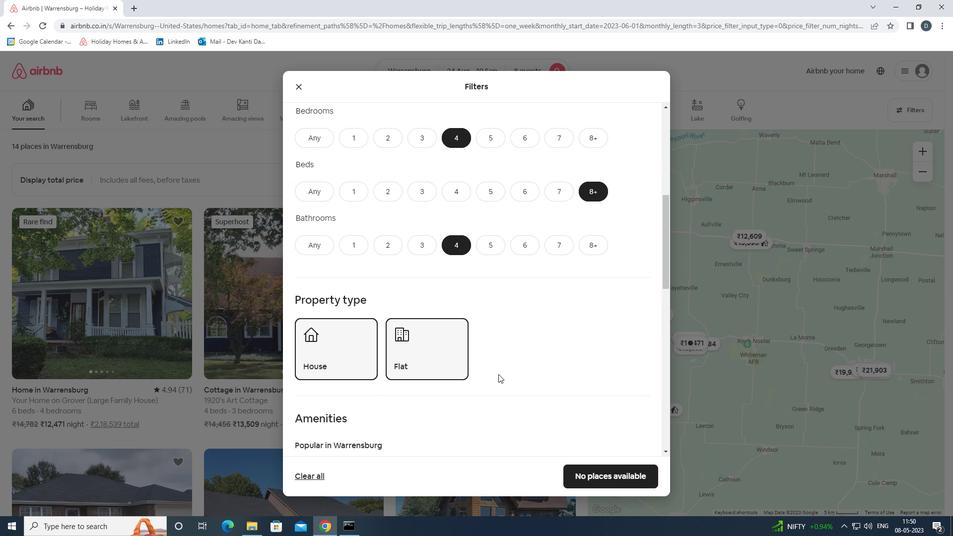 
Action: Mouse scrolled (499, 367) with delta (0, 0)
Screenshot: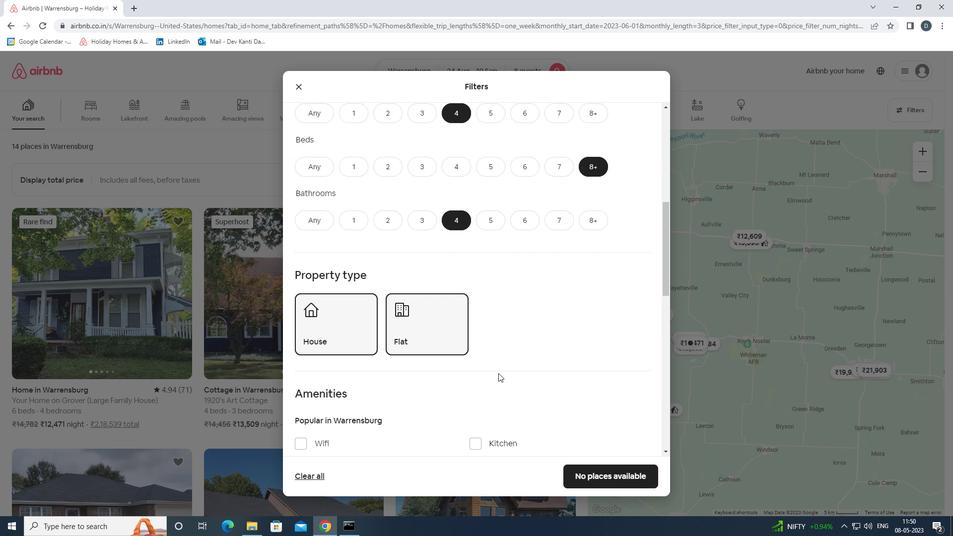 
Action: Mouse moved to (327, 339)
Screenshot: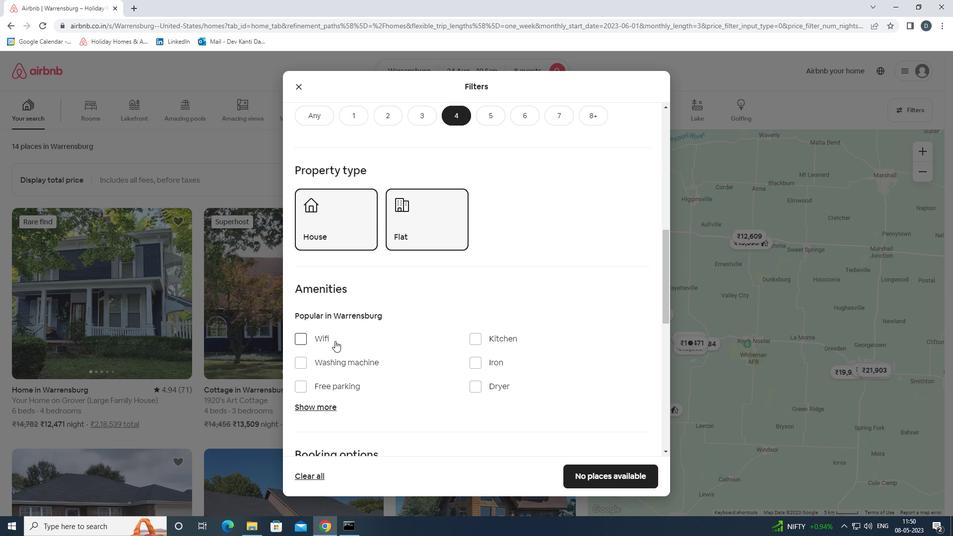 
Action: Mouse pressed left at (327, 339)
Screenshot: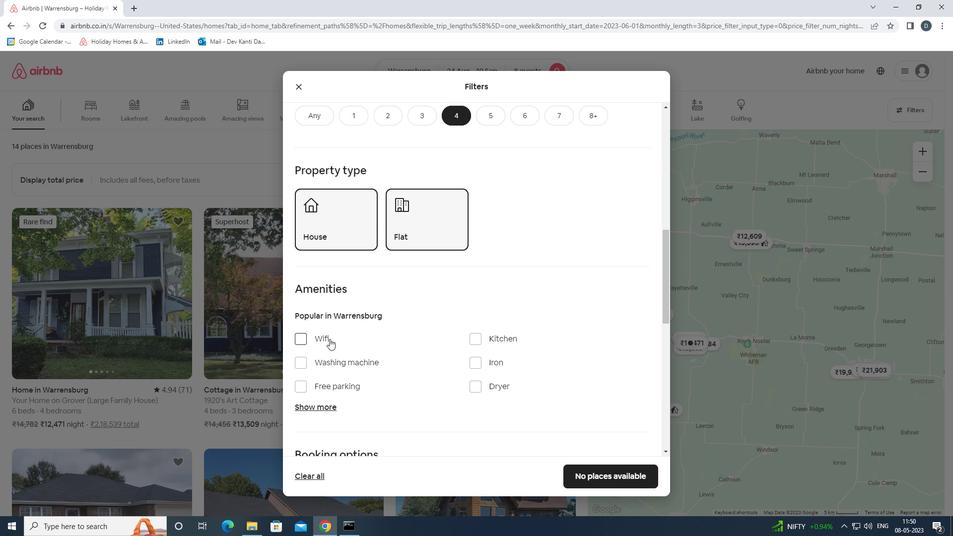 
Action: Mouse moved to (327, 382)
Screenshot: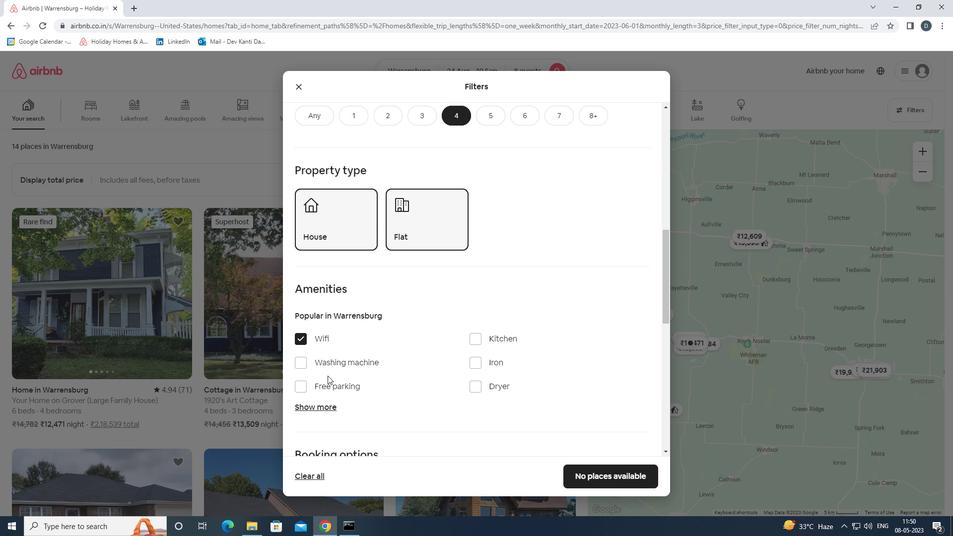 
Action: Mouse pressed left at (327, 382)
Screenshot: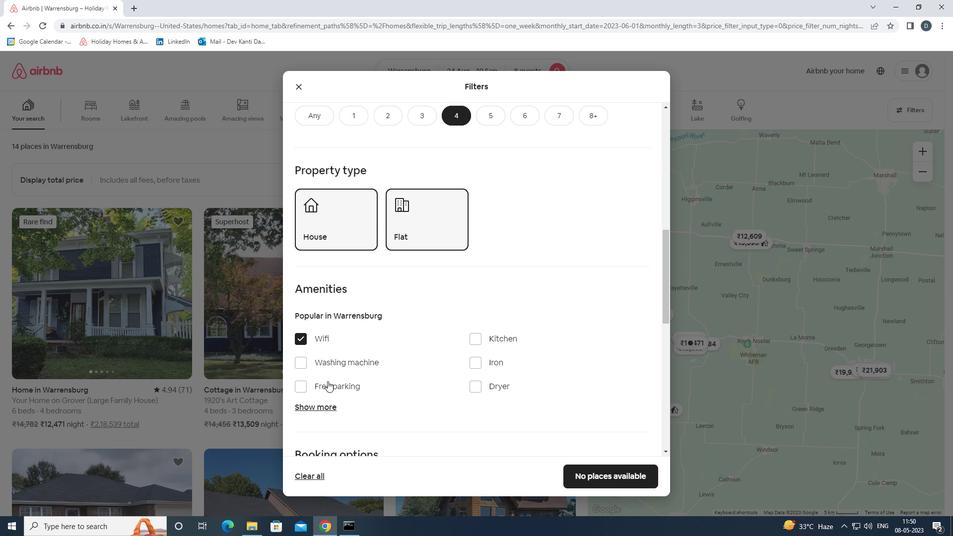 
Action: Mouse moved to (326, 403)
Screenshot: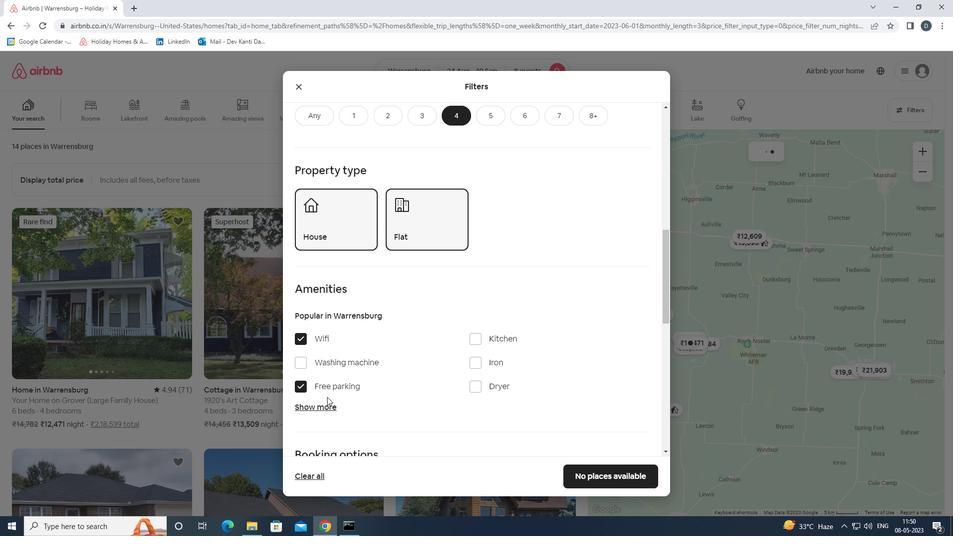 
Action: Mouse pressed left at (326, 403)
Screenshot: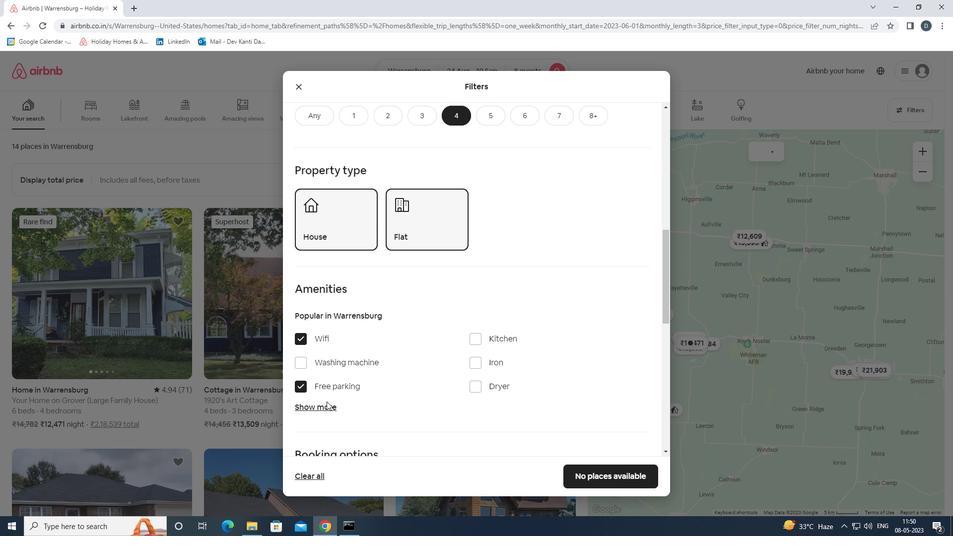 
Action: Mouse moved to (327, 405)
Screenshot: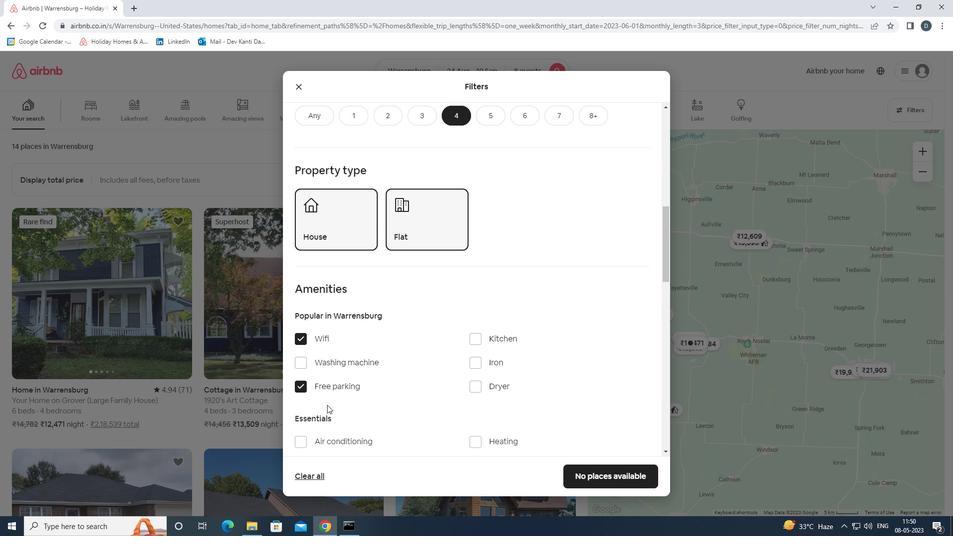 
Action: Mouse scrolled (327, 404) with delta (0, 0)
Screenshot: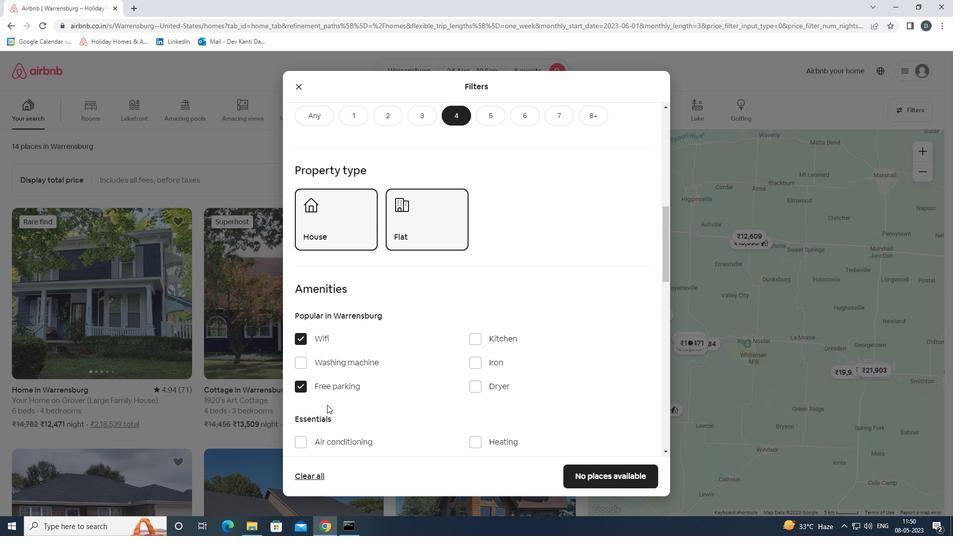
Action: Mouse moved to (328, 405)
Screenshot: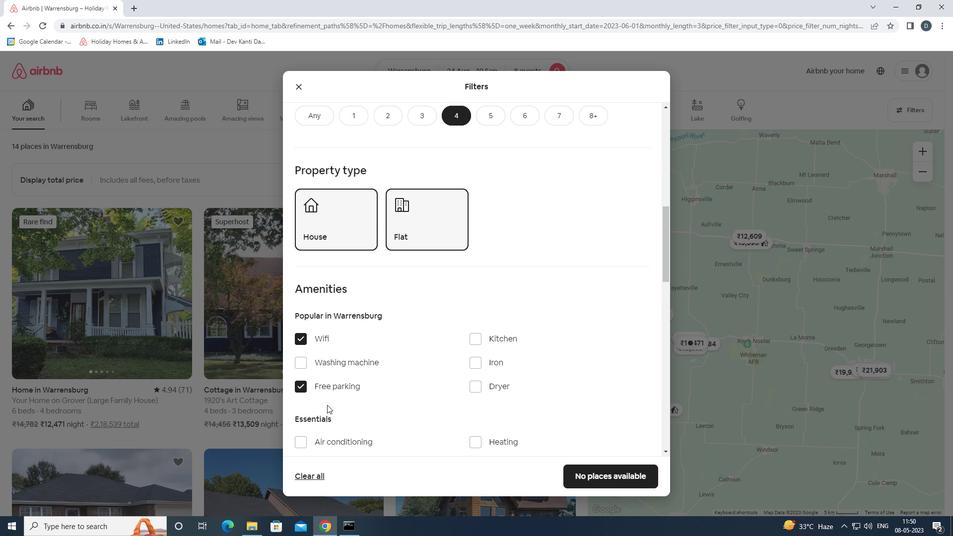 
Action: Mouse scrolled (328, 405) with delta (0, 0)
Screenshot: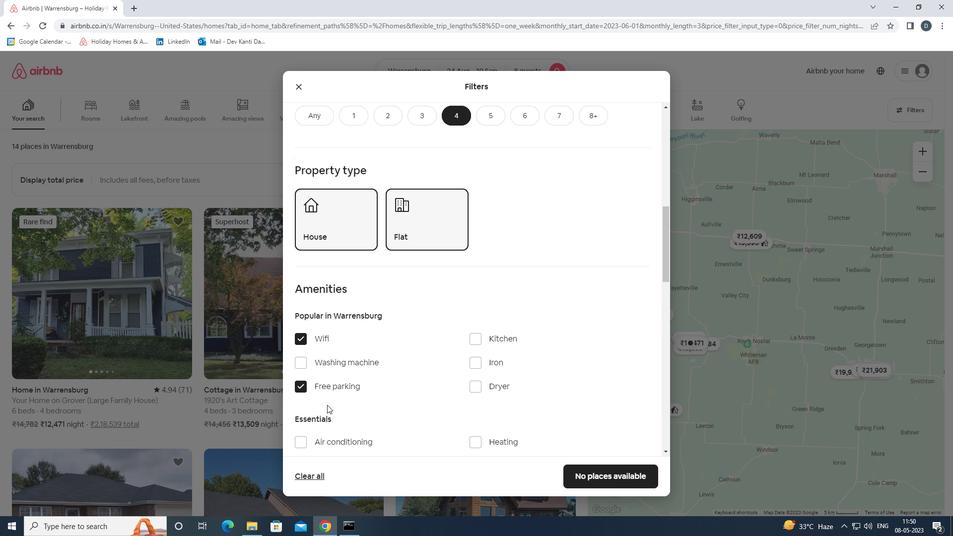 
Action: Mouse moved to (329, 405)
Screenshot: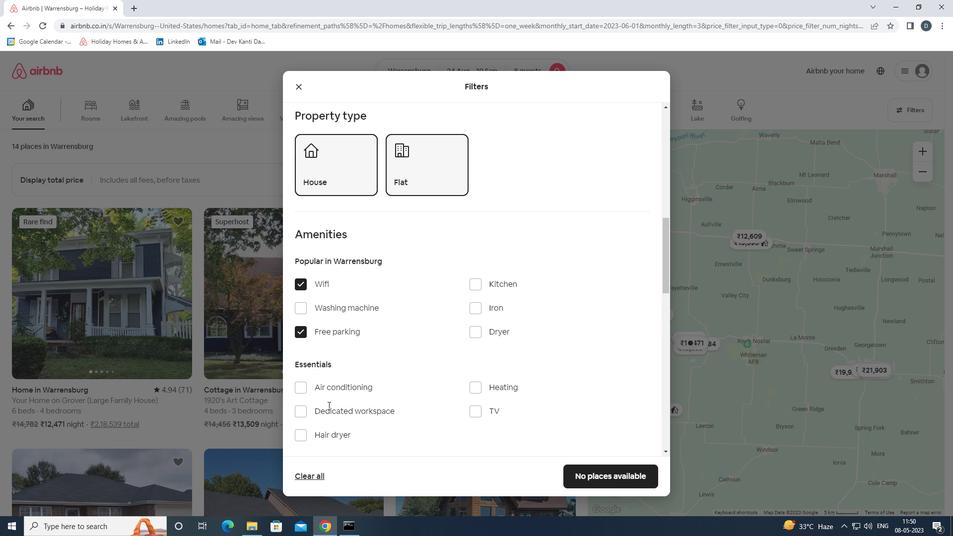 
Action: Mouse scrolled (329, 405) with delta (0, 0)
Screenshot: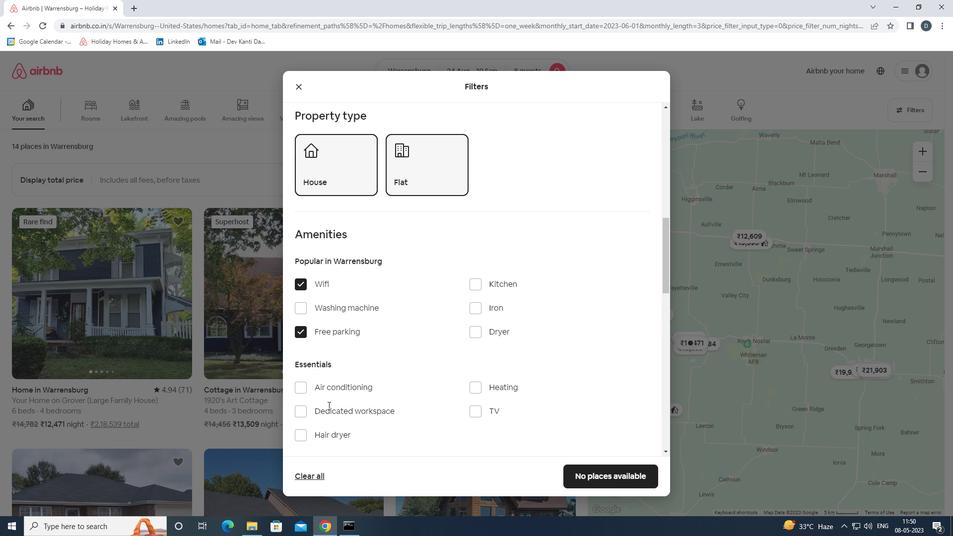 
Action: Mouse moved to (475, 318)
Screenshot: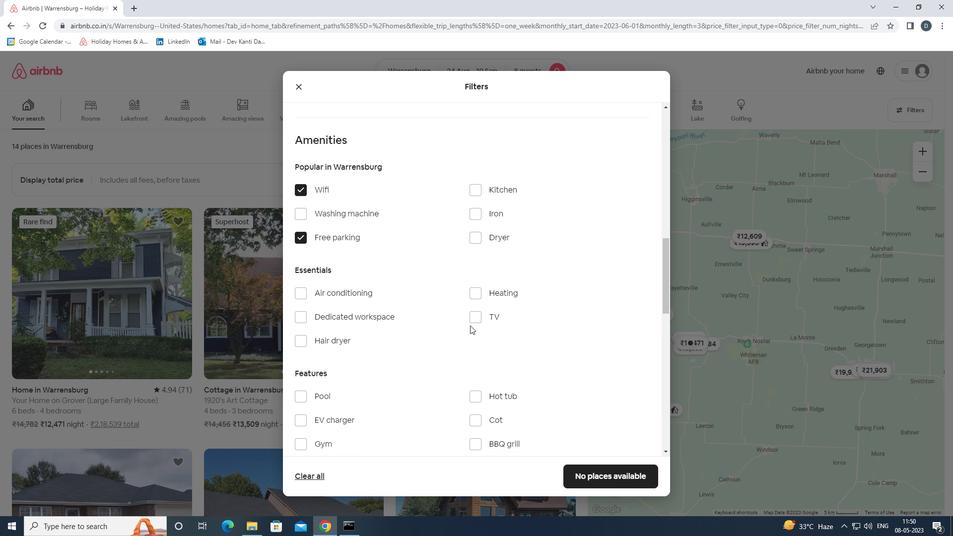 
Action: Mouse pressed left at (475, 318)
Screenshot: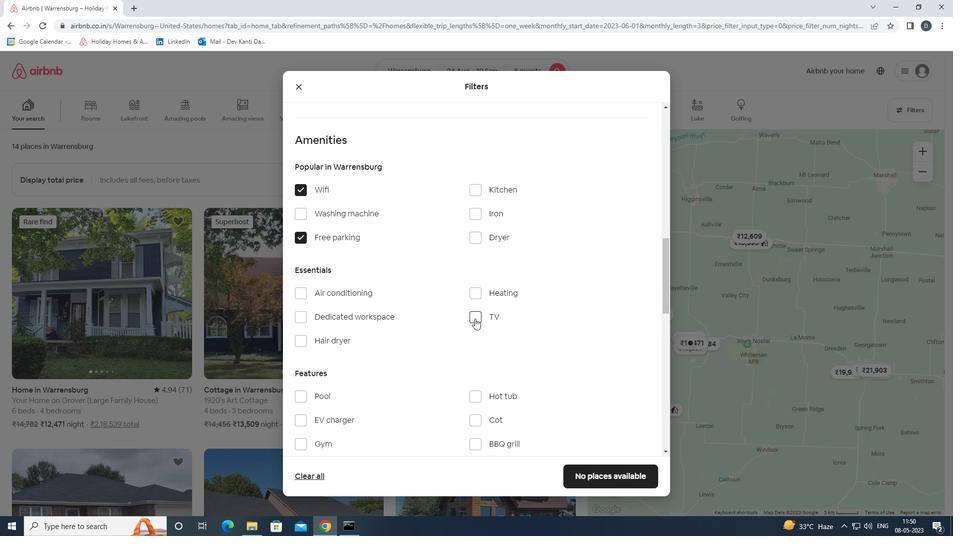 
Action: Mouse scrolled (475, 318) with delta (0, 0)
Screenshot: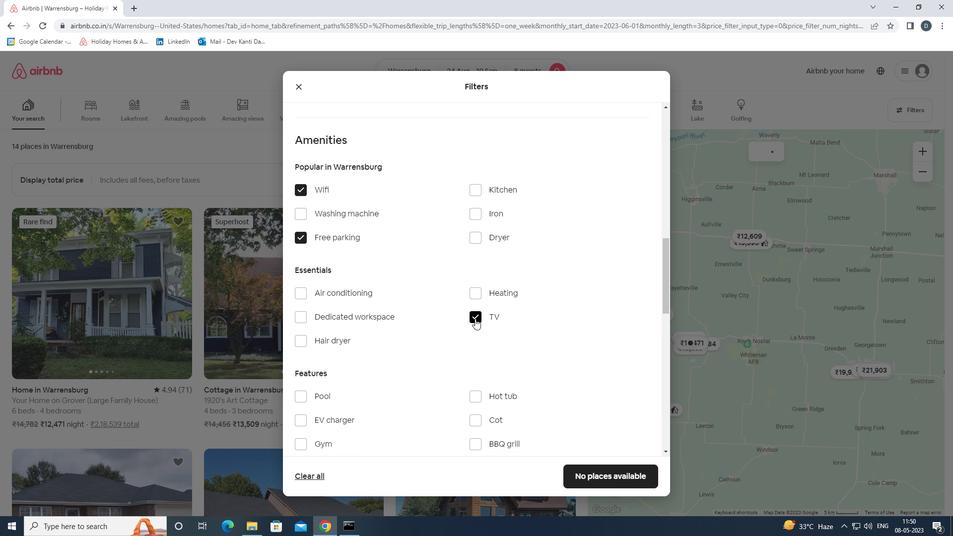 
Action: Mouse moved to (327, 393)
Screenshot: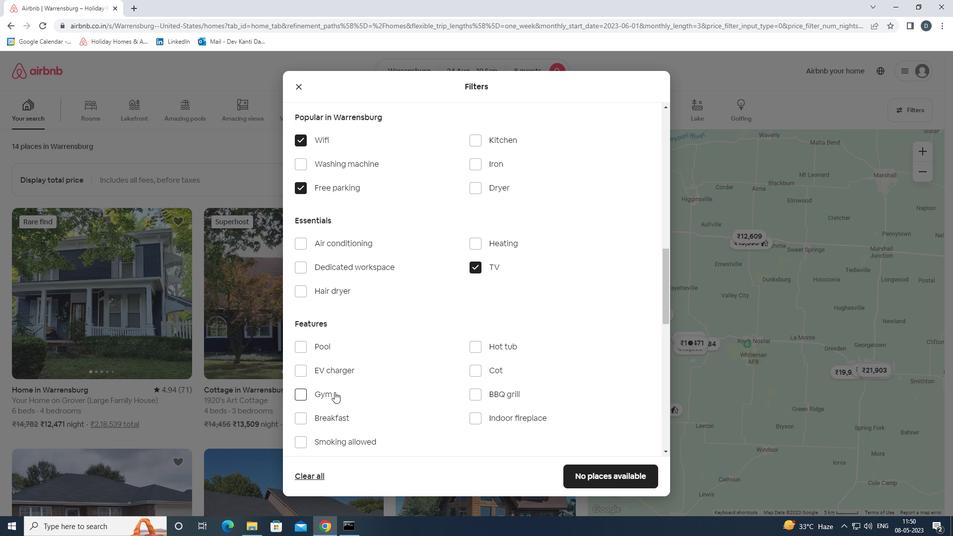 
Action: Mouse pressed left at (327, 393)
Screenshot: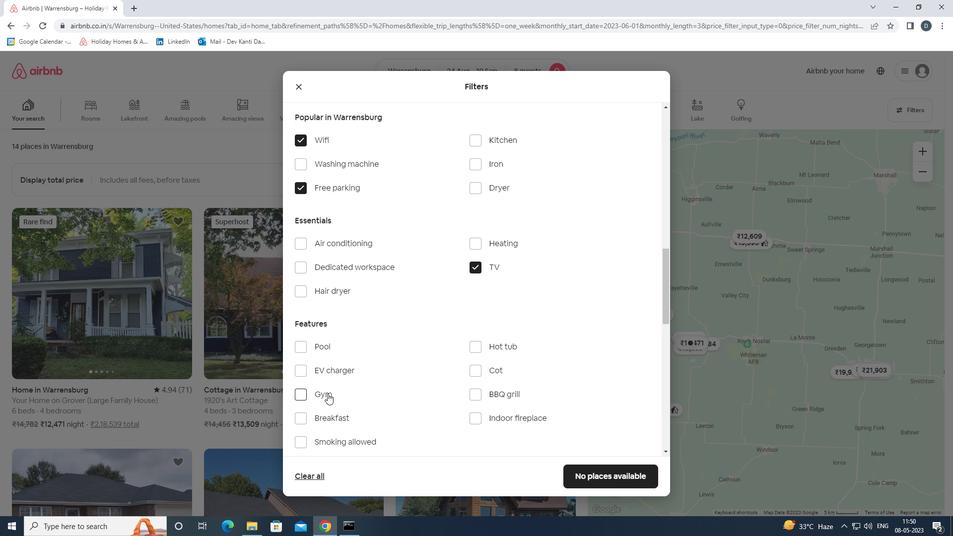 
Action: Mouse moved to (326, 414)
Screenshot: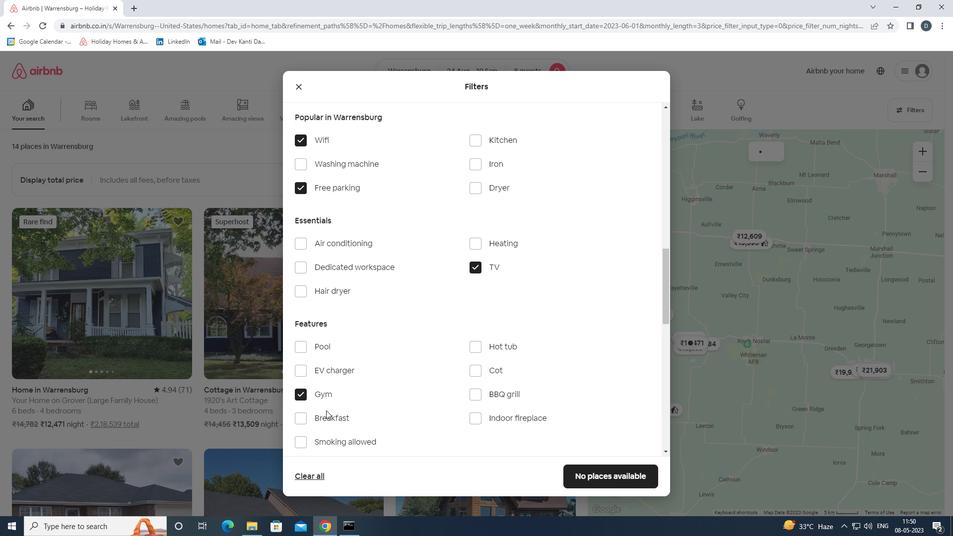 
Action: Mouse pressed left at (326, 414)
Screenshot: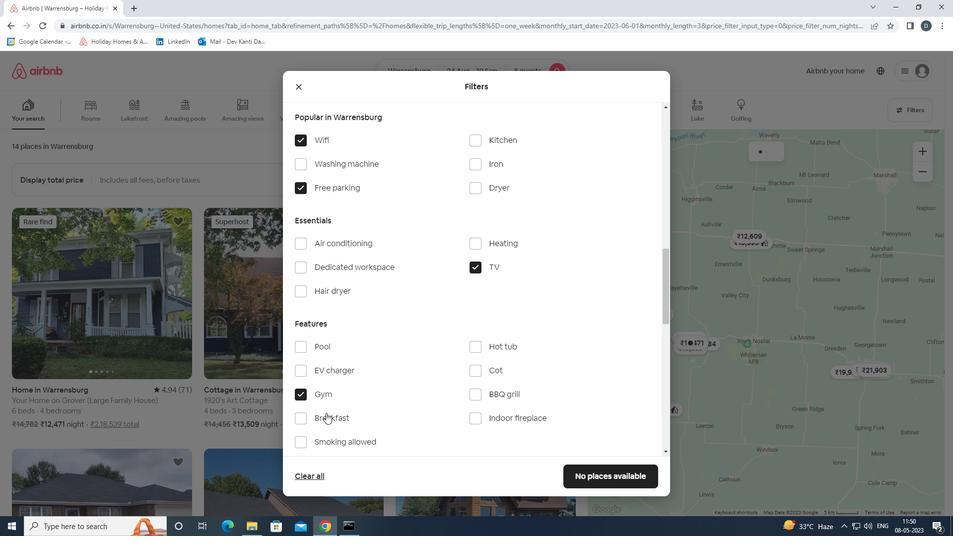 
Action: Mouse scrolled (326, 414) with delta (0, 0)
Screenshot: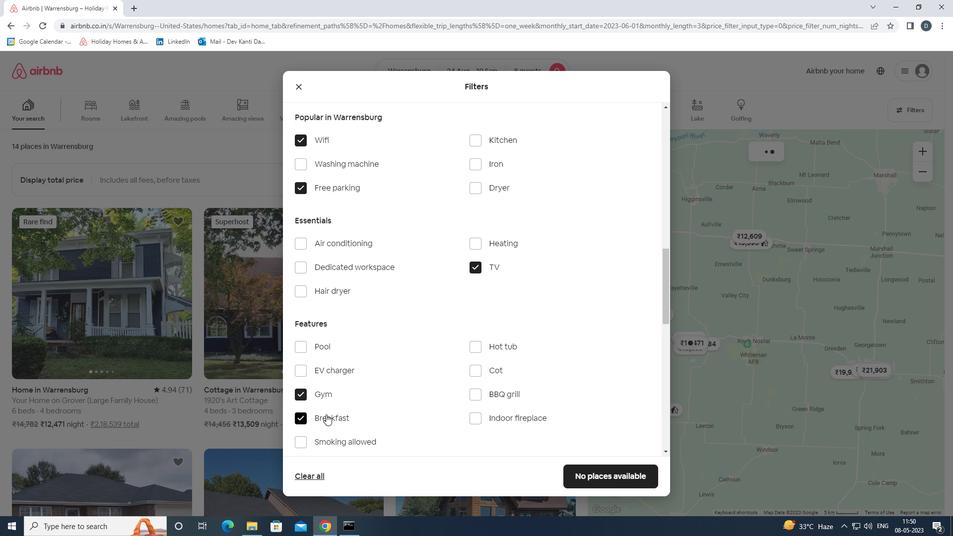 
Action: Mouse scrolled (326, 414) with delta (0, 0)
Screenshot: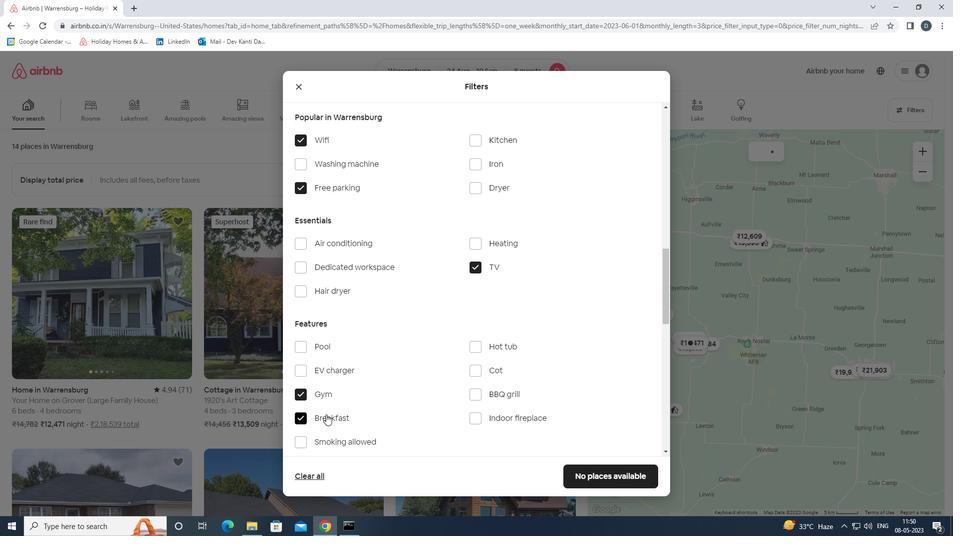
Action: Mouse scrolled (326, 414) with delta (0, 0)
Screenshot: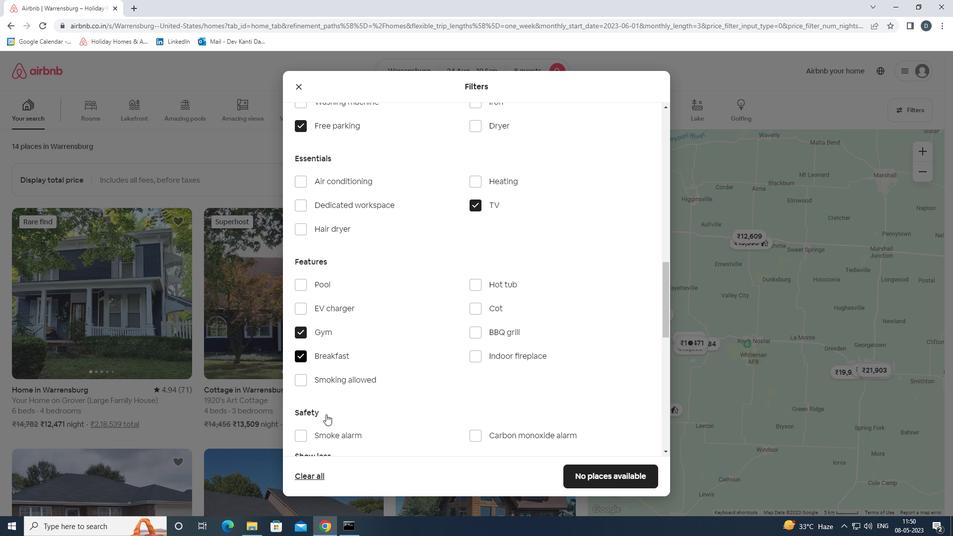 
Action: Mouse scrolled (326, 414) with delta (0, 0)
Screenshot: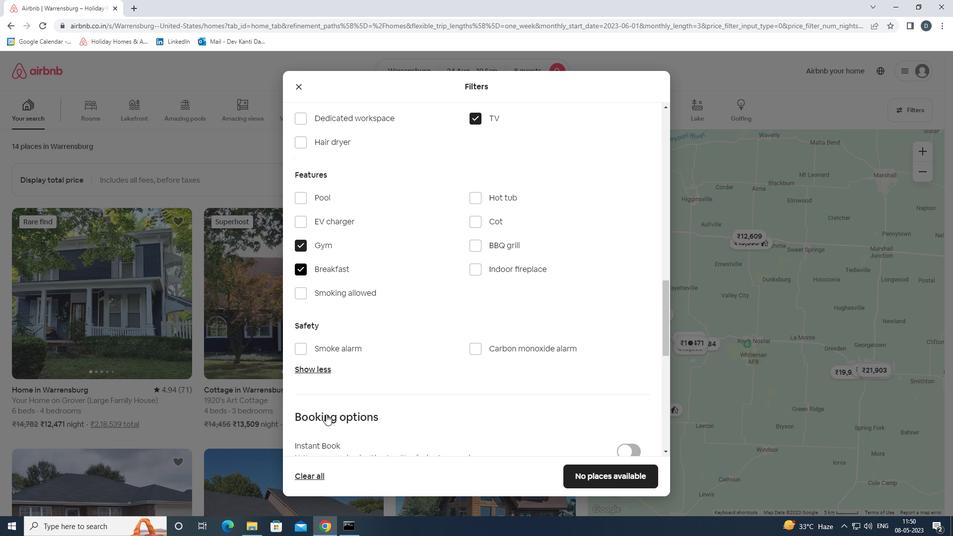 
Action: Mouse scrolled (326, 414) with delta (0, 0)
Screenshot: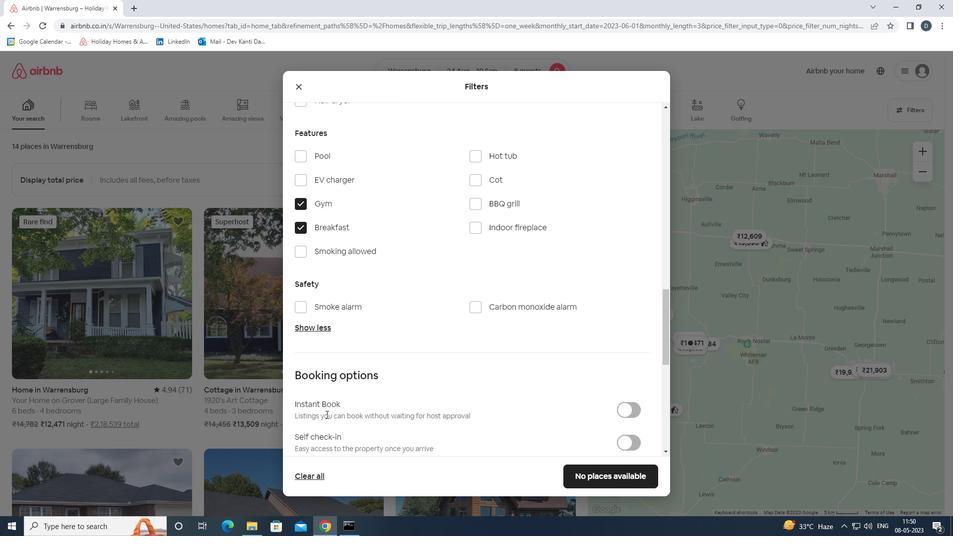 
Action: Mouse moved to (630, 383)
Screenshot: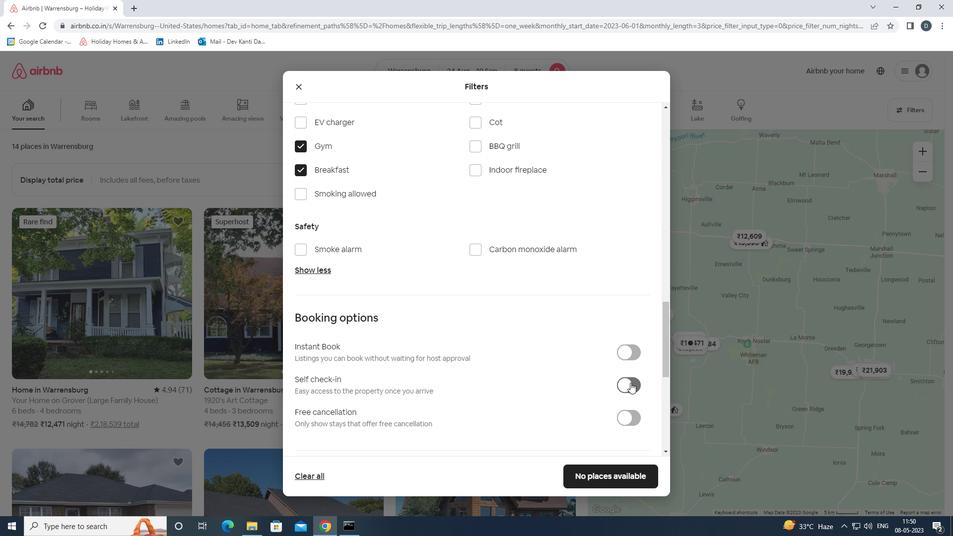 
Action: Mouse pressed left at (630, 383)
Screenshot: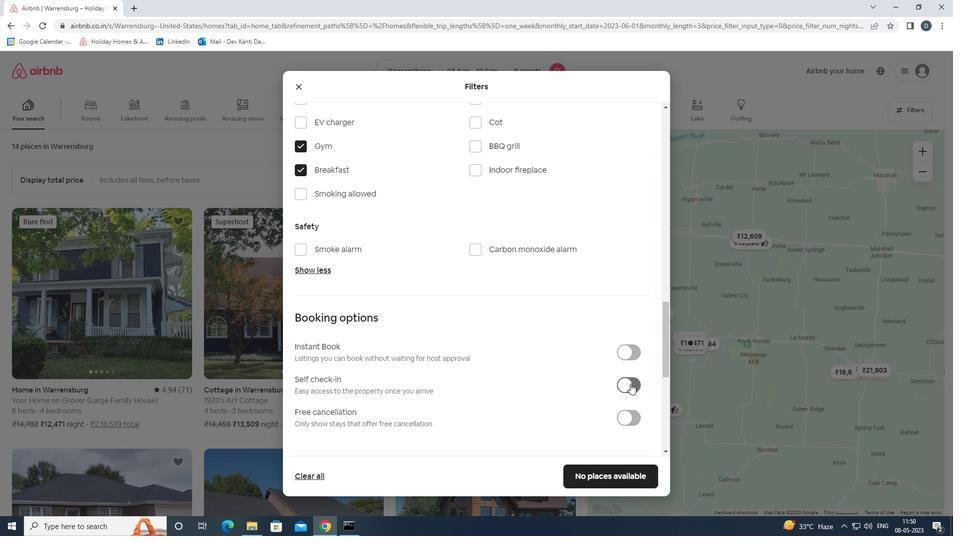 
Action: Mouse moved to (630, 387)
Screenshot: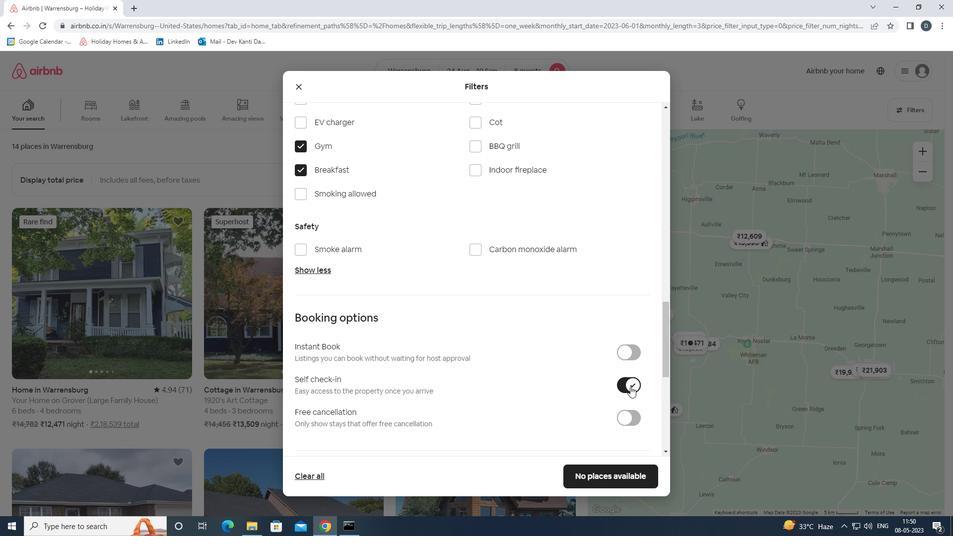 
Action: Mouse scrolled (630, 386) with delta (0, 0)
Screenshot: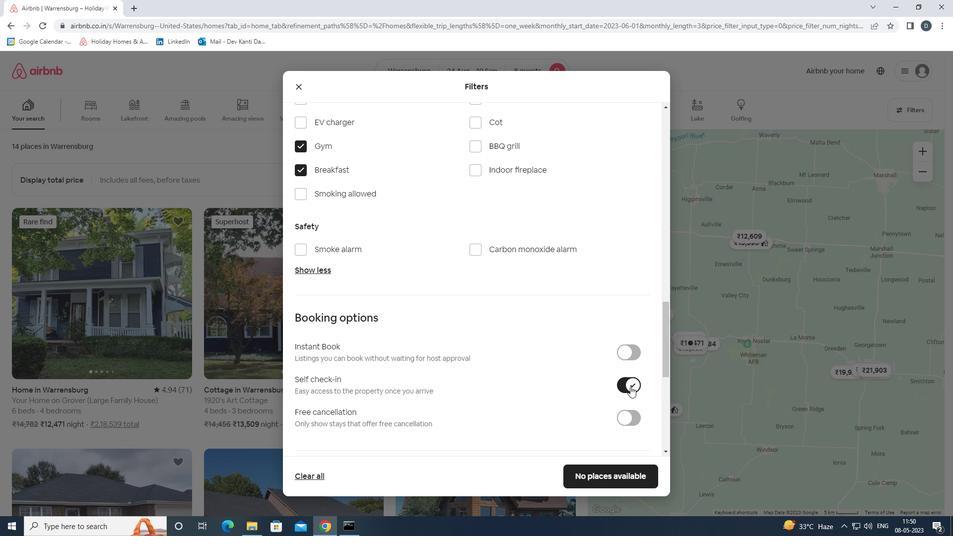 
Action: Mouse moved to (629, 388)
Screenshot: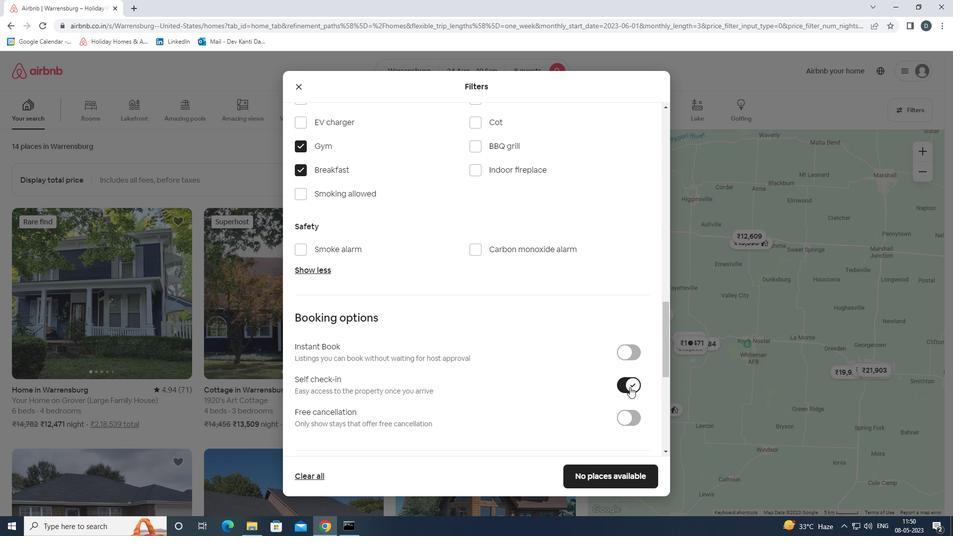 
Action: Mouse scrolled (629, 387) with delta (0, 0)
Screenshot: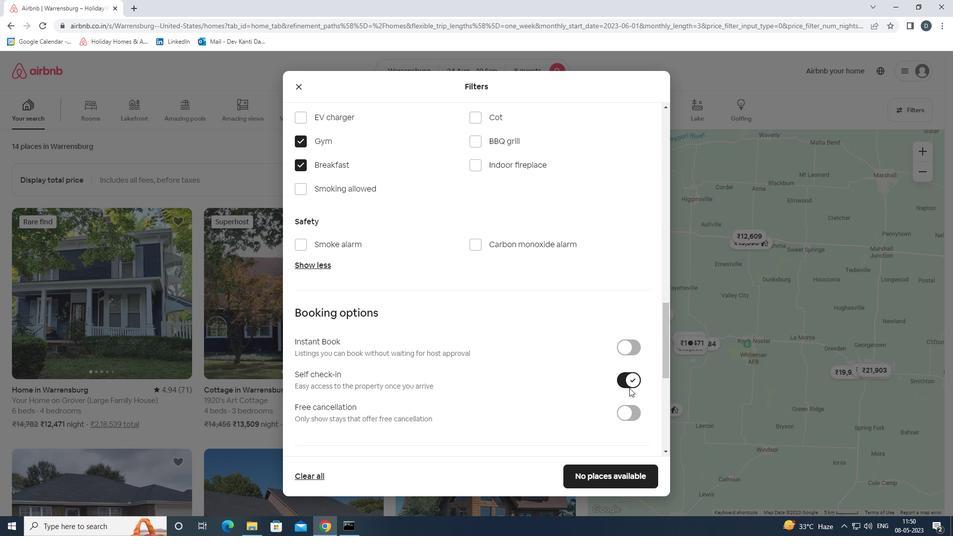 
Action: Mouse moved to (629, 388)
Screenshot: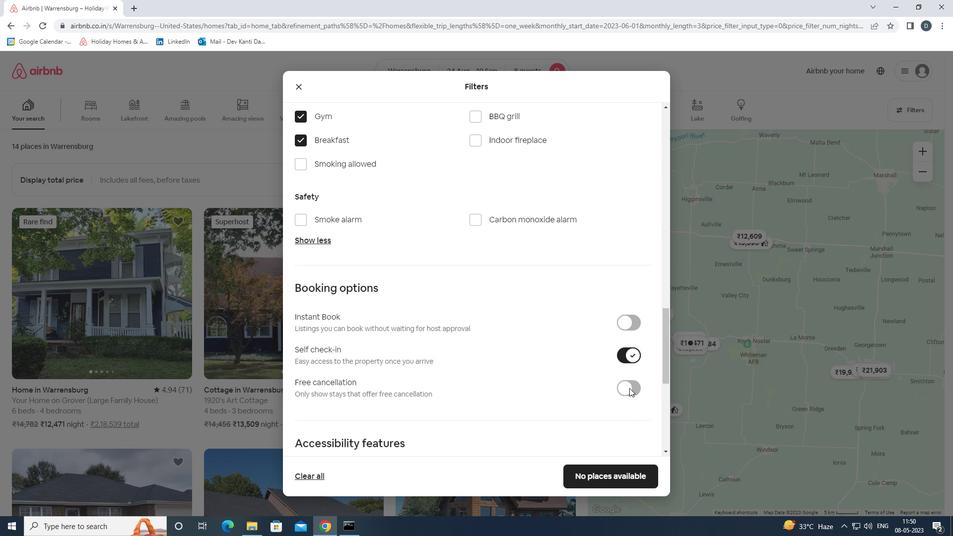 
Action: Mouse scrolled (629, 388) with delta (0, 0)
Screenshot: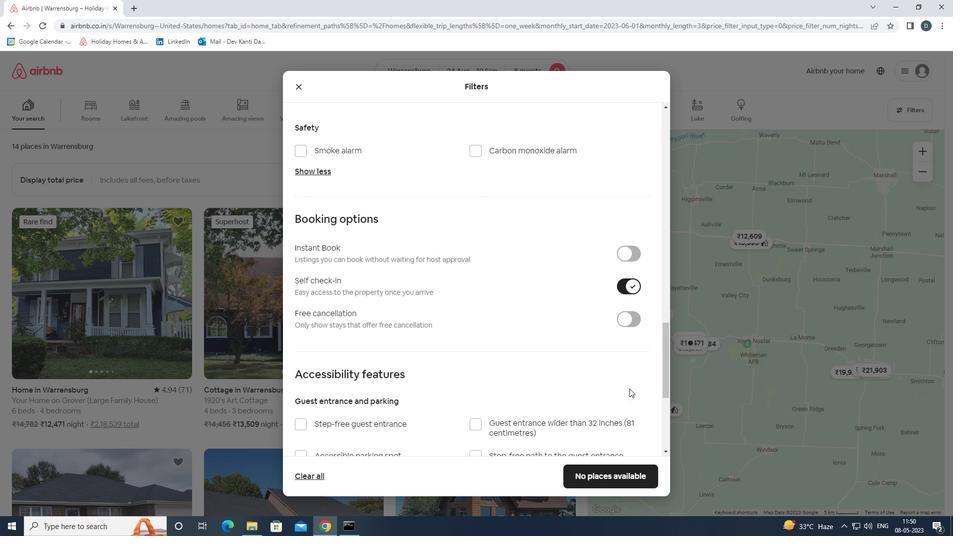
Action: Mouse scrolled (629, 388) with delta (0, 0)
Screenshot: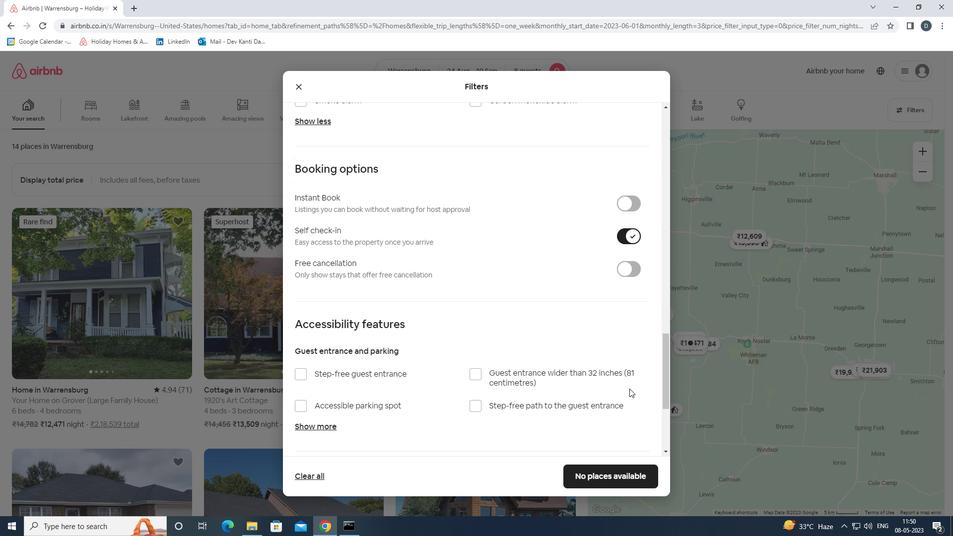 
Action: Mouse scrolled (629, 388) with delta (0, 0)
Screenshot: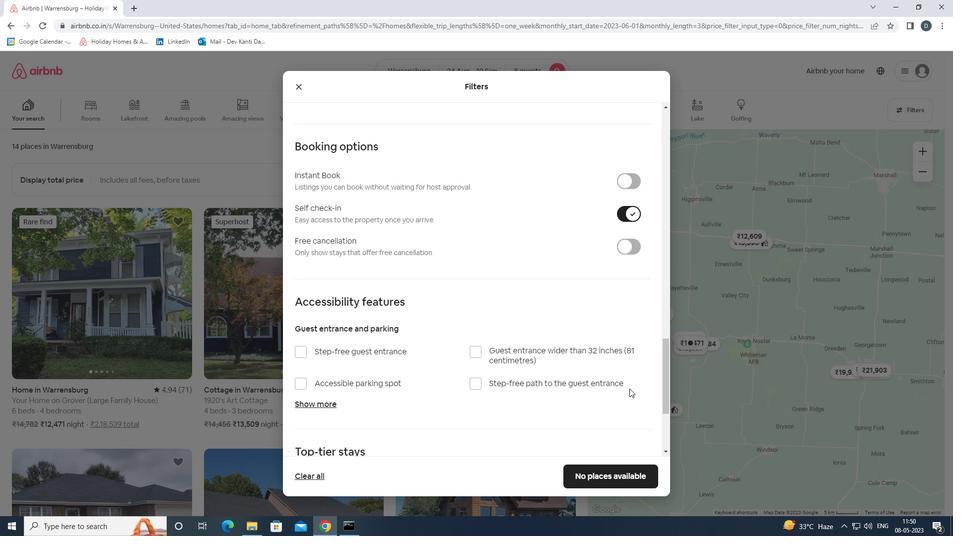 
Action: Mouse scrolled (629, 388) with delta (0, 0)
Screenshot: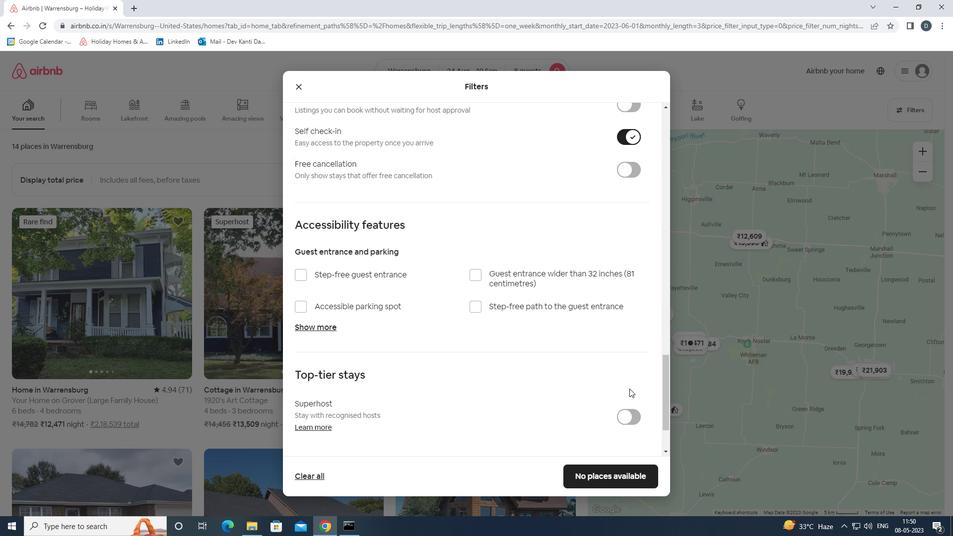 
Action: Mouse scrolled (629, 388) with delta (0, 0)
Screenshot: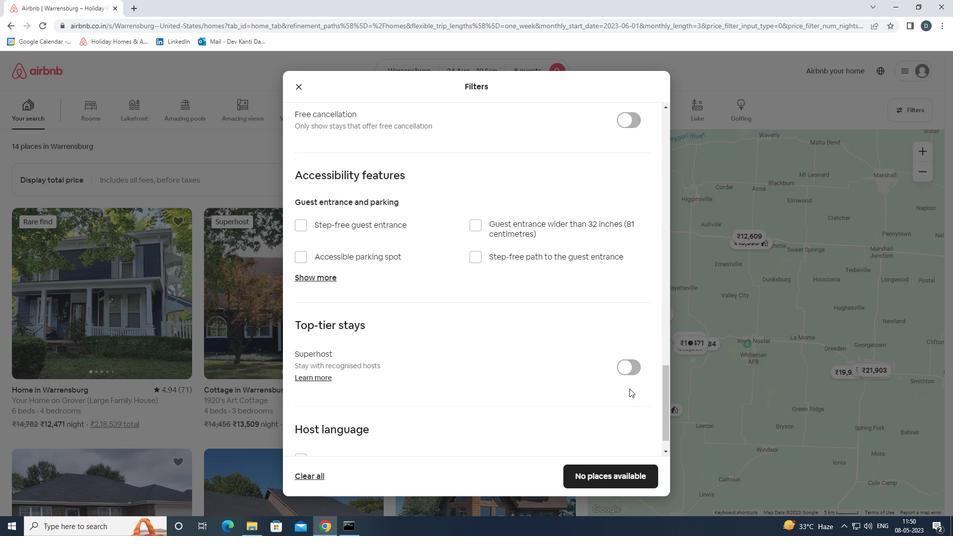 
Action: Mouse scrolled (629, 388) with delta (0, 0)
Screenshot: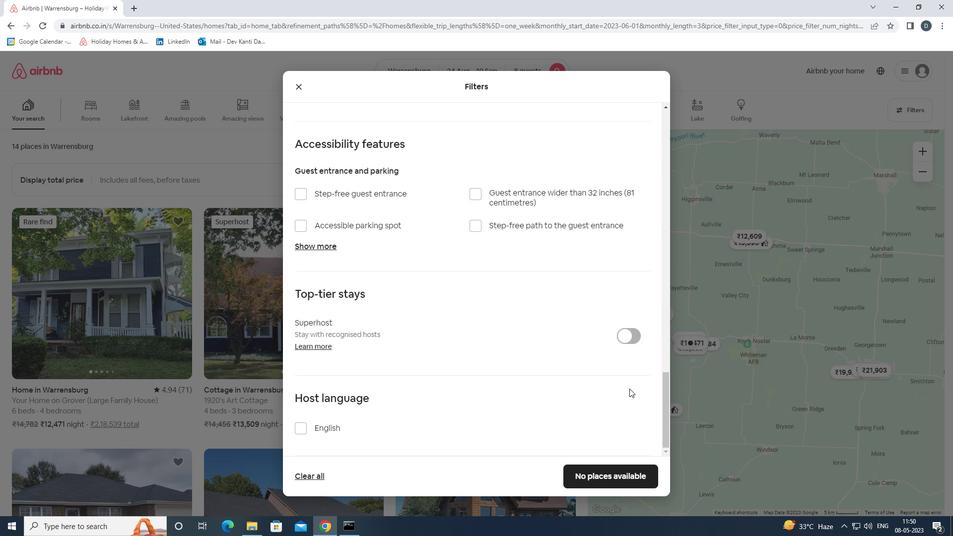
Action: Mouse moved to (328, 432)
Screenshot: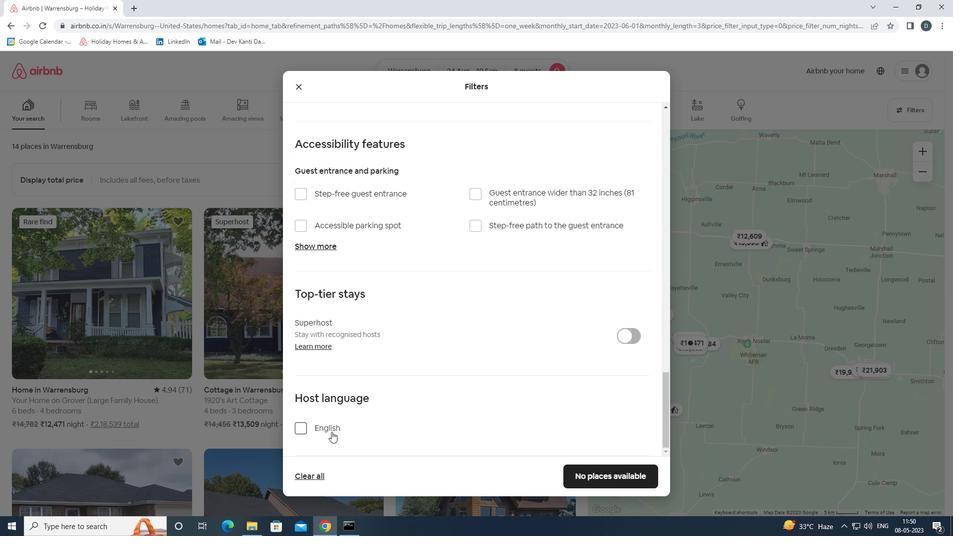 
Action: Mouse pressed left at (328, 432)
Screenshot: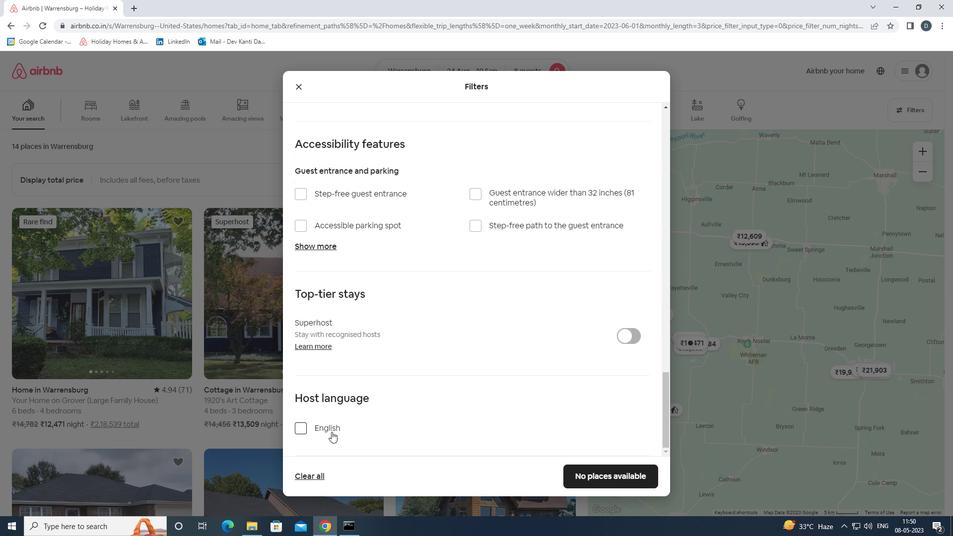 
Action: Mouse moved to (582, 468)
Screenshot: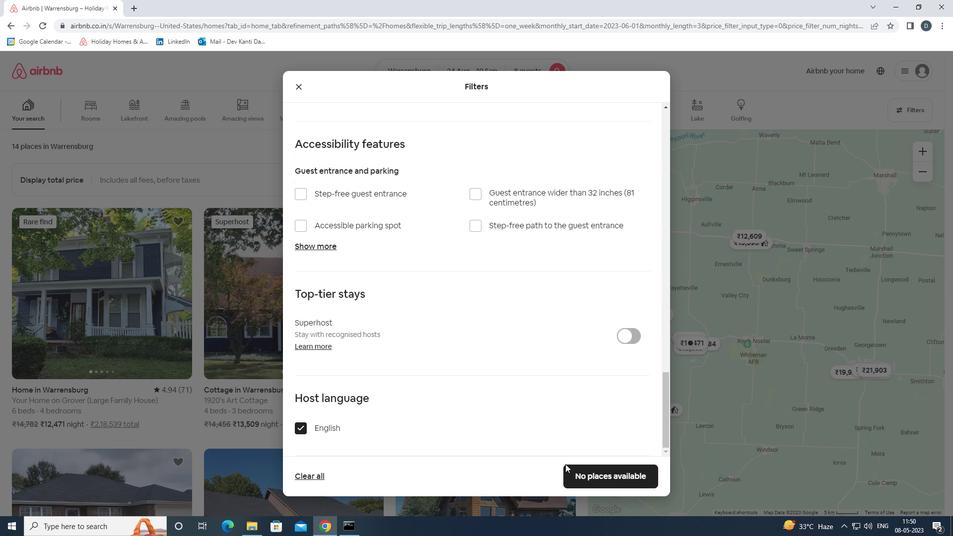 
Action: Mouse pressed left at (582, 468)
Screenshot: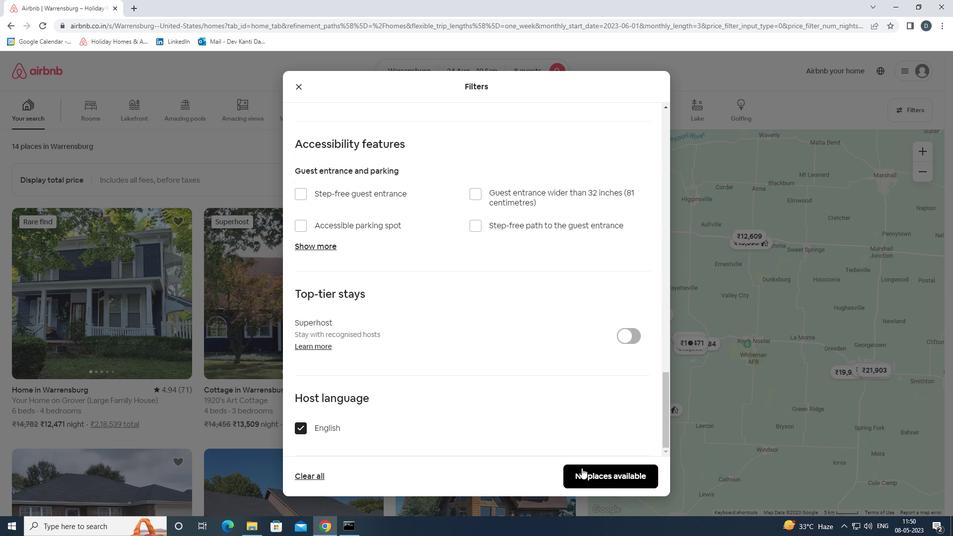 
Action: Mouse moved to (584, 443)
Screenshot: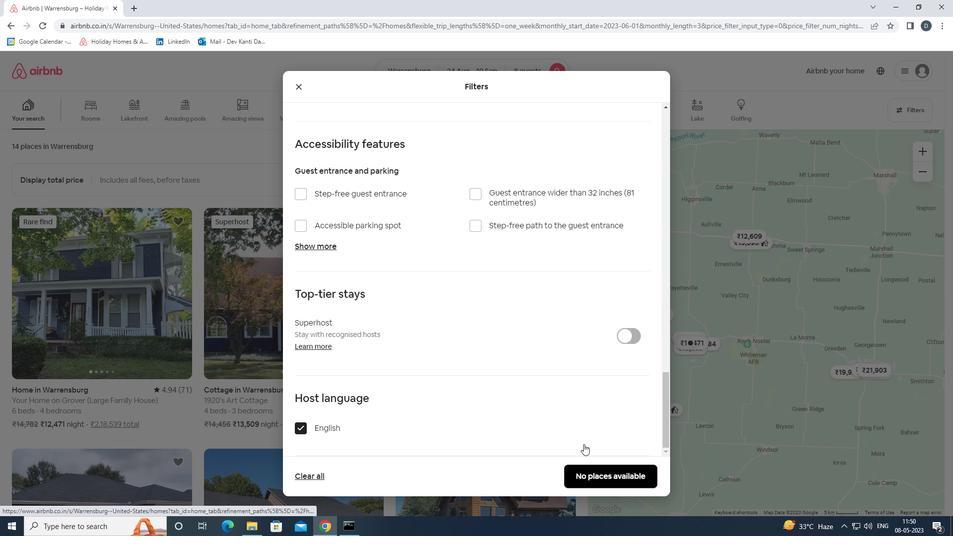 
